 Task: Create Records for custom object volunteer.
Action: Mouse moved to (19, 54)
Screenshot: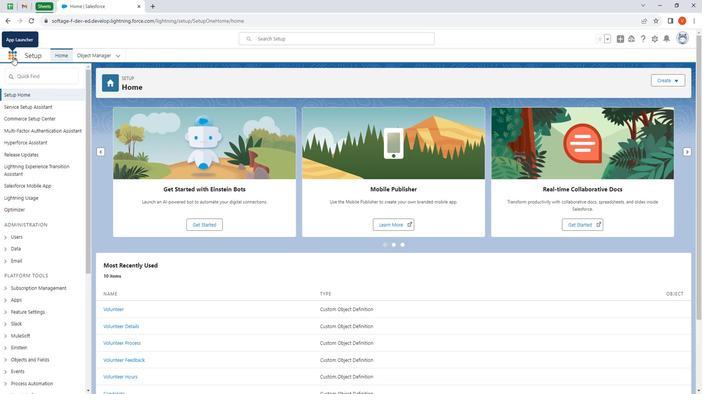 
Action: Mouse pressed left at (19, 54)
Screenshot: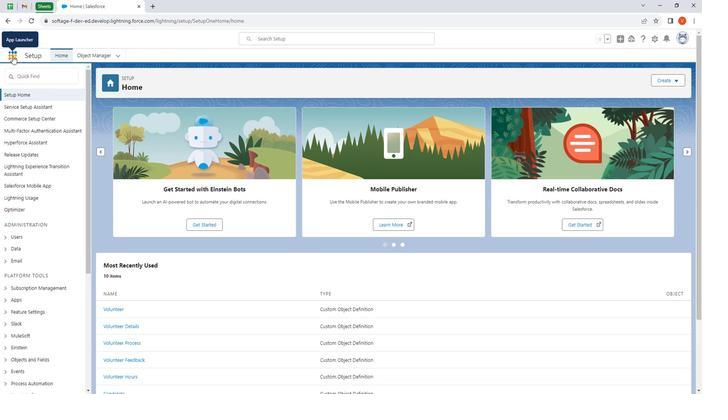 
Action: Mouse moved to (26, 187)
Screenshot: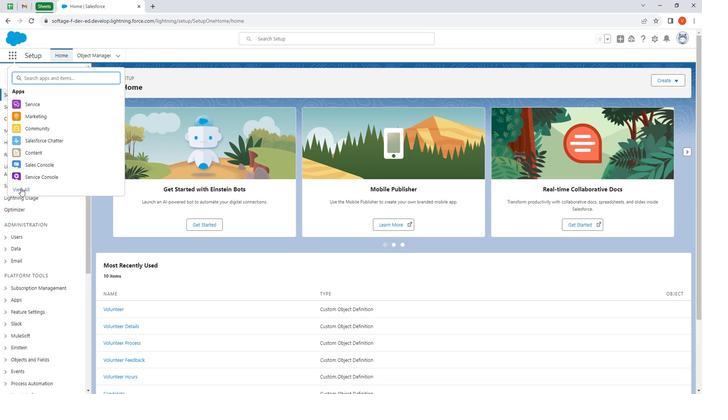 
Action: Mouse pressed left at (26, 187)
Screenshot: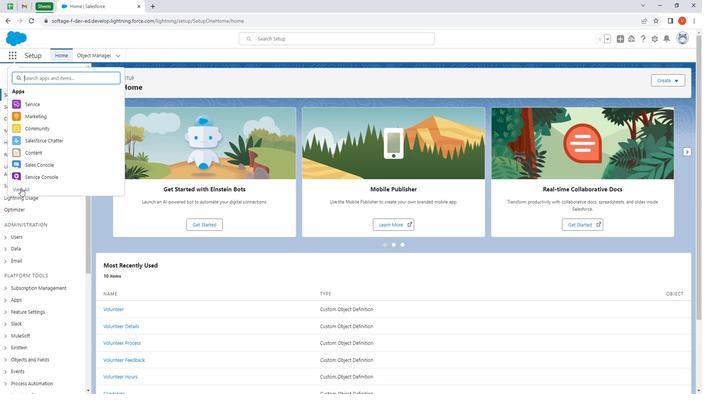 
Action: Mouse moved to (258, 295)
Screenshot: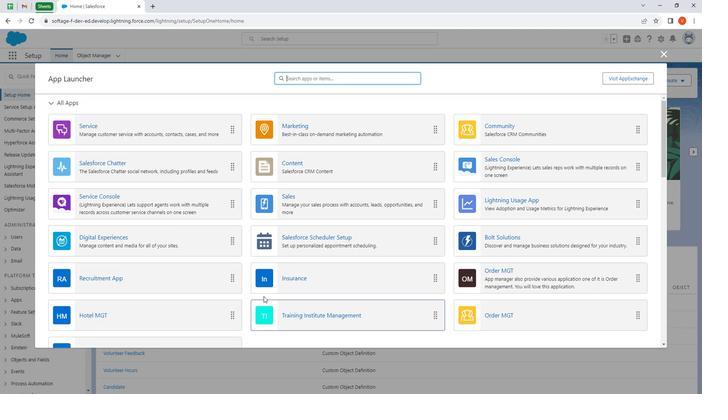 
Action: Mouse scrolled (258, 295) with delta (0, 0)
Screenshot: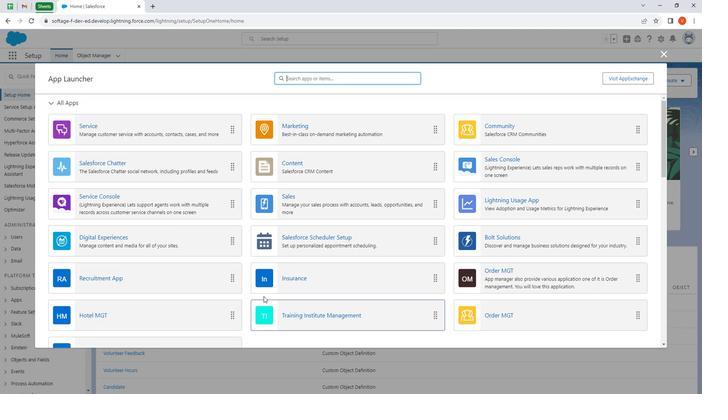 
Action: Mouse moved to (251, 292)
Screenshot: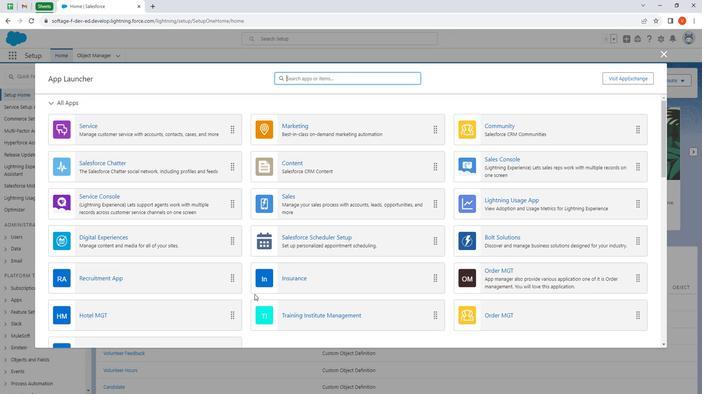 
Action: Mouse scrolled (251, 292) with delta (0, 0)
Screenshot: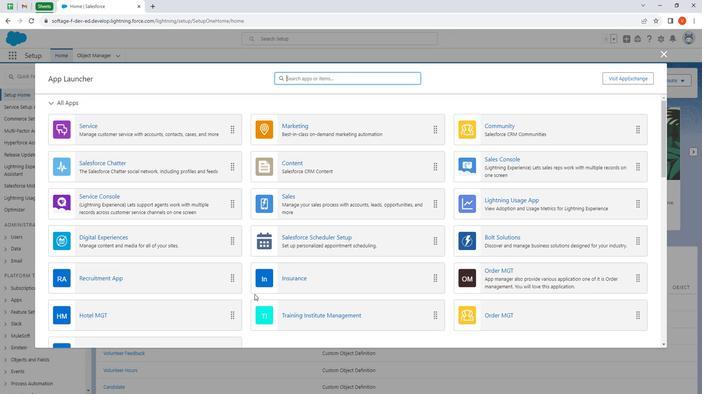 
Action: Mouse moved to (245, 290)
Screenshot: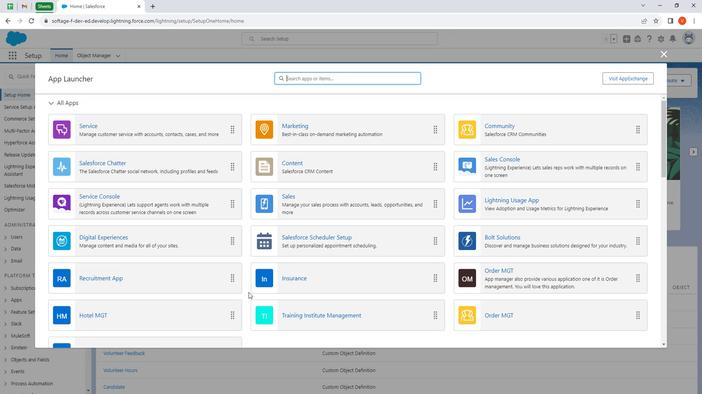 
Action: Mouse scrolled (245, 290) with delta (0, 0)
Screenshot: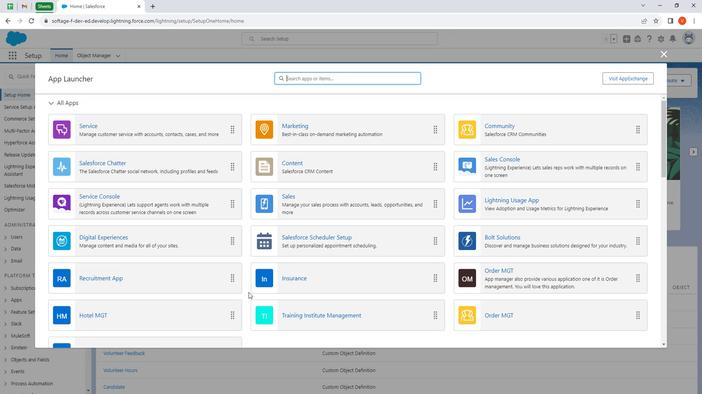 
Action: Mouse moved to (228, 288)
Screenshot: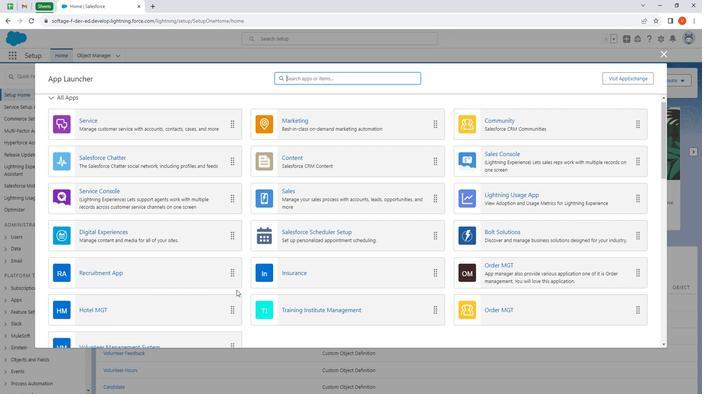 
Action: Mouse scrolled (228, 287) with delta (0, 0)
Screenshot: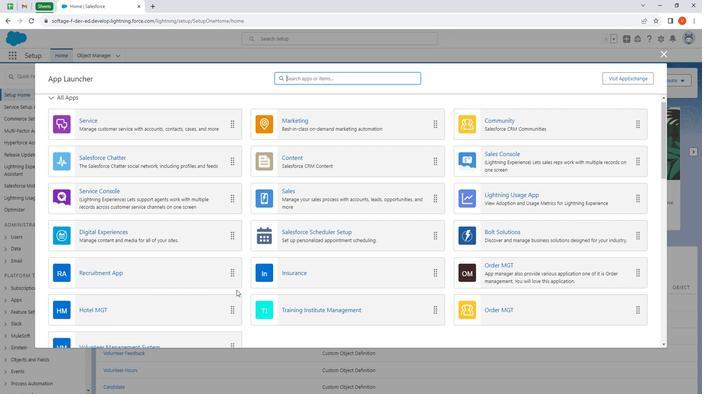 
Action: Mouse moved to (118, 199)
Screenshot: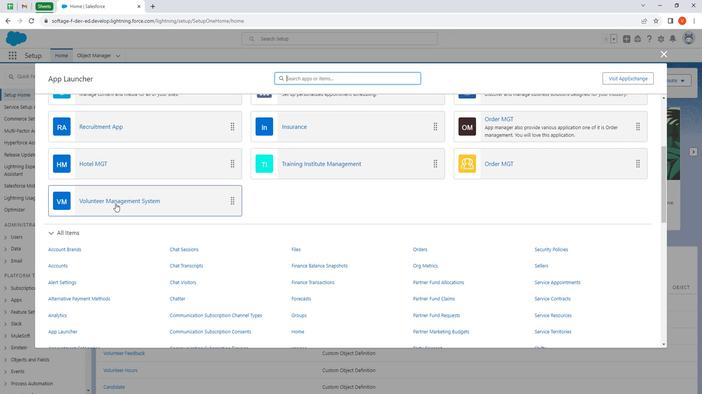 
Action: Mouse pressed left at (118, 199)
Screenshot: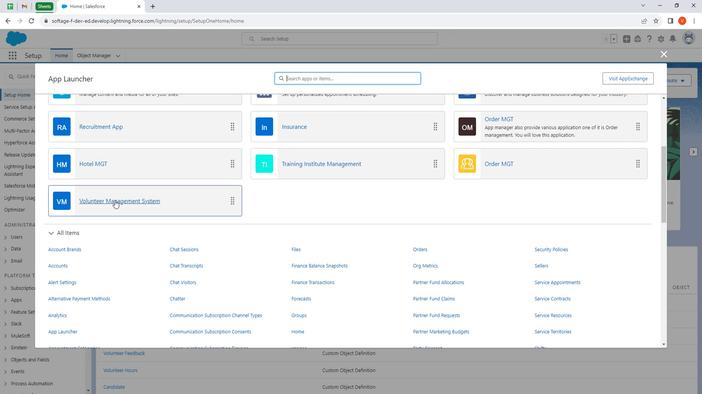 
Action: Mouse moved to (182, 54)
Screenshot: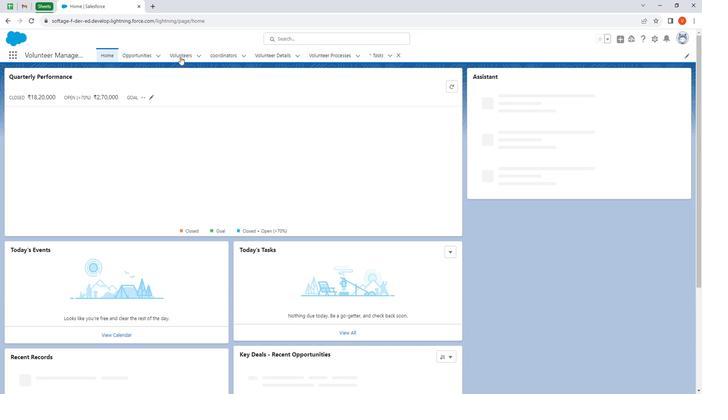 
Action: Mouse pressed left at (182, 54)
Screenshot: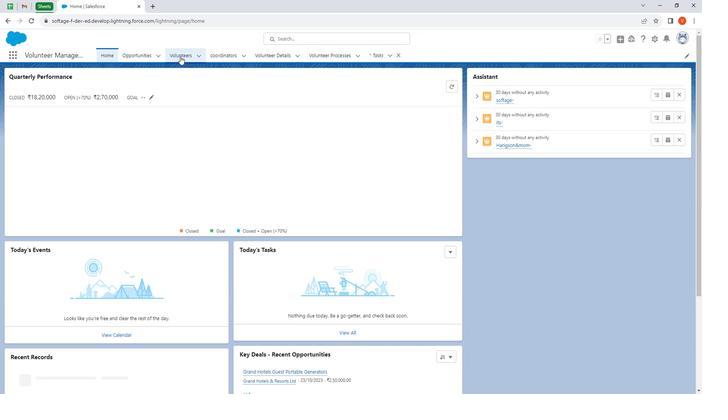 
Action: Mouse moved to (603, 78)
Screenshot: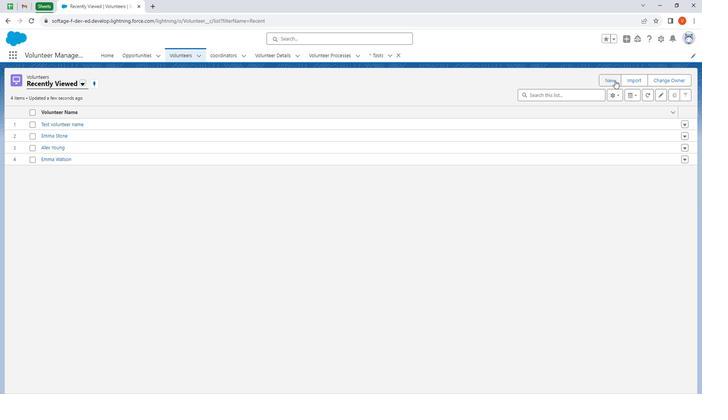 
Action: Mouse pressed left at (603, 78)
Screenshot: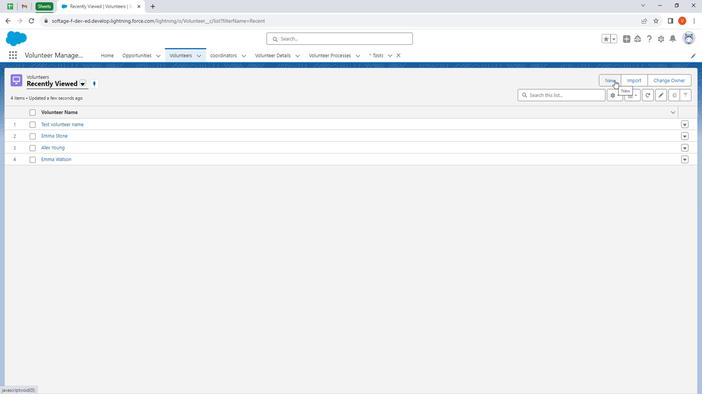 
Action: Mouse moved to (235, 117)
Screenshot: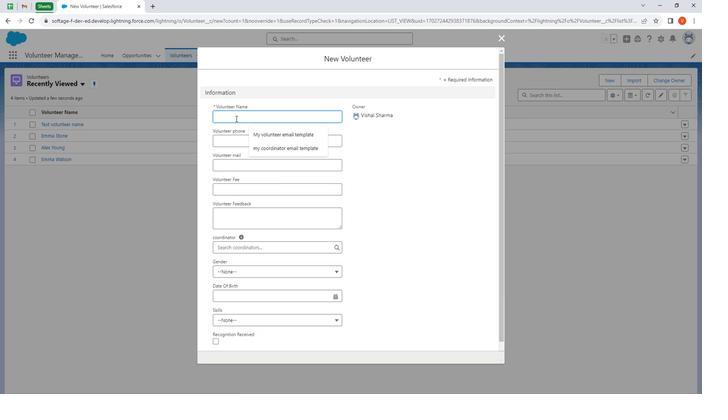 
Action: Mouse pressed left at (235, 117)
Screenshot: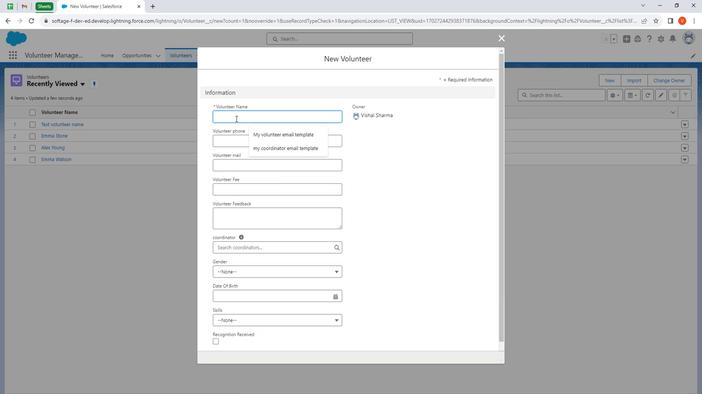 
Action: Mouse moved to (235, 116)
Screenshot: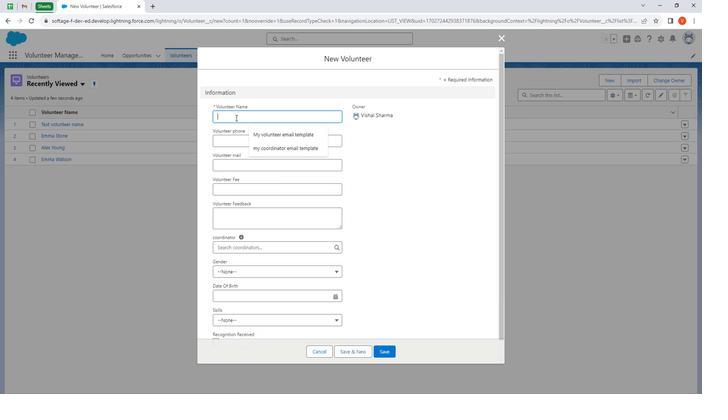 
Action: Key pressed <Key.shift><Key.shift><Key.shift><Key.shift><Key.shift><Key.shift><Key.shift><Key.shift><Key.shift><Key.shift><Key.shift>Liam<Key.space><Key.shift>Johnson
Screenshot: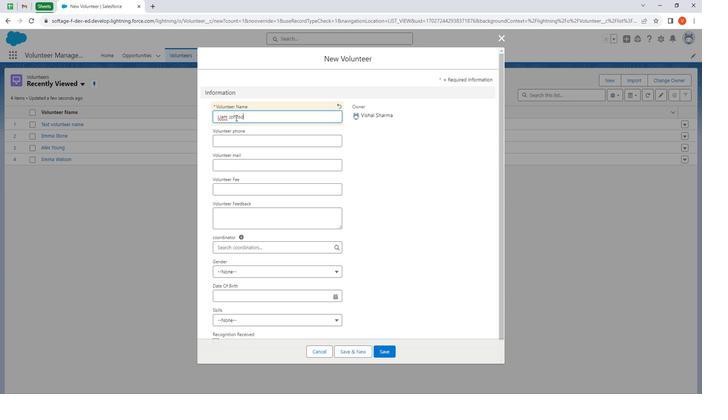 
Action: Mouse moved to (244, 140)
Screenshot: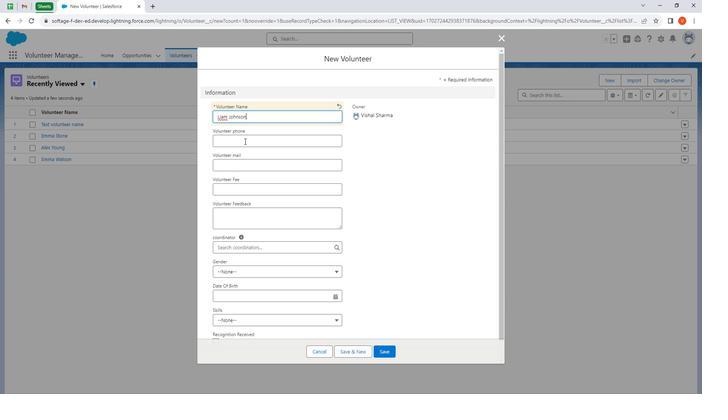 
Action: Mouse pressed left at (244, 140)
Screenshot: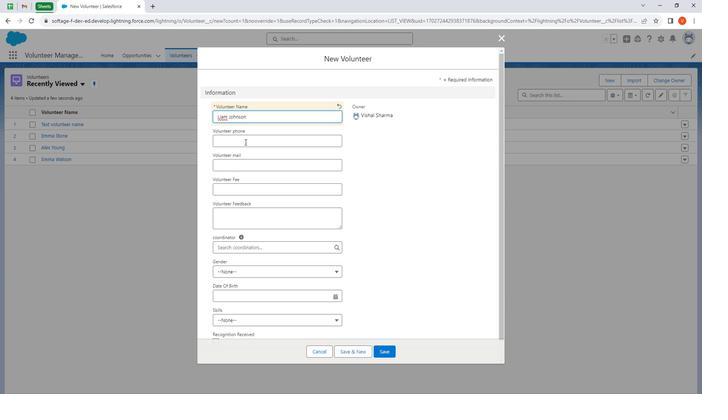 
Action: Mouse moved to (244, 140)
Screenshot: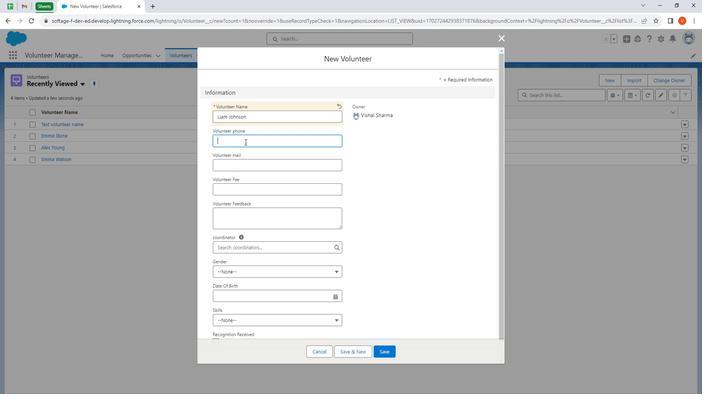 
Action: Key pressed 895478548
Screenshot: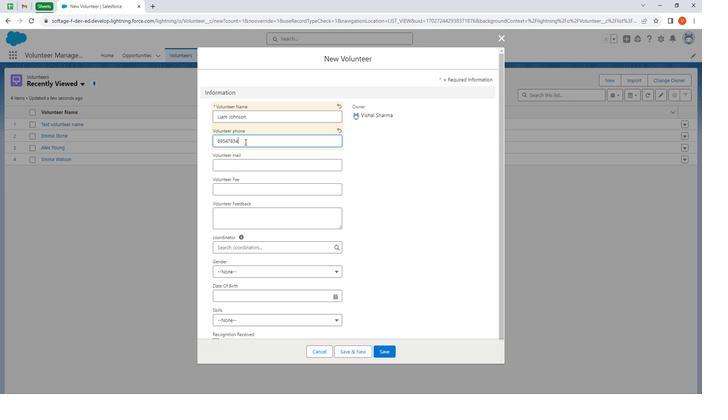 
Action: Mouse moved to (248, 164)
Screenshot: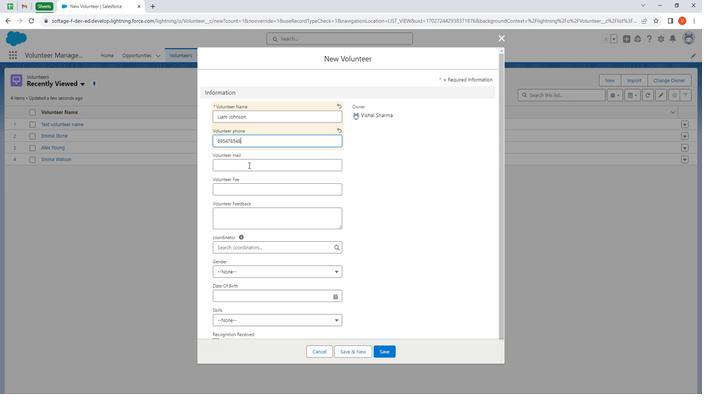 
Action: Mouse pressed left at (248, 164)
Screenshot: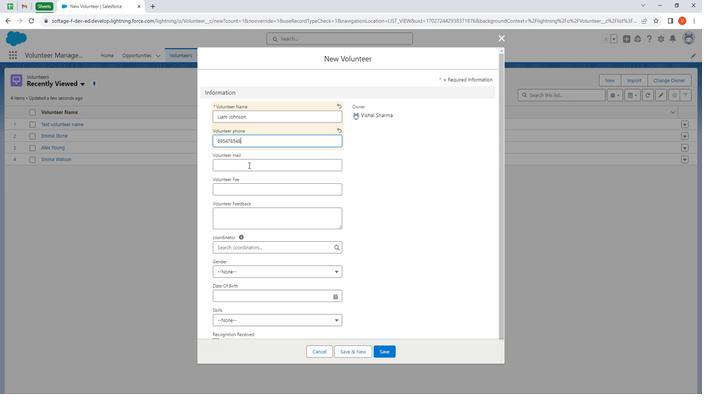 
Action: Key pressed <Key.shift><Key.shift><Key.shift><Key.shift><Key.shift><Key.shift><Key.shift><Key.shift><Key.shift><Key.shift><Key.shift>Liam<Key.shift>@<Key.shift><Key.shift>Johnson.com
Screenshot: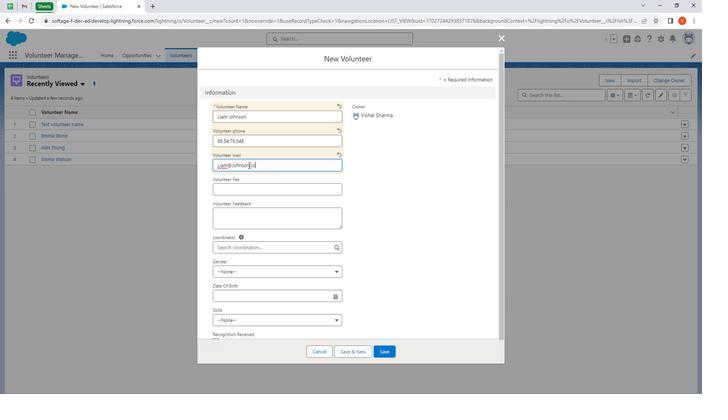 
Action: Mouse moved to (260, 189)
Screenshot: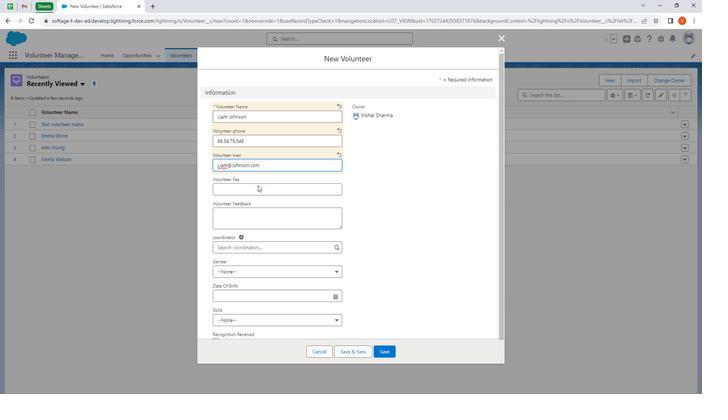 
Action: Mouse pressed left at (260, 189)
Screenshot: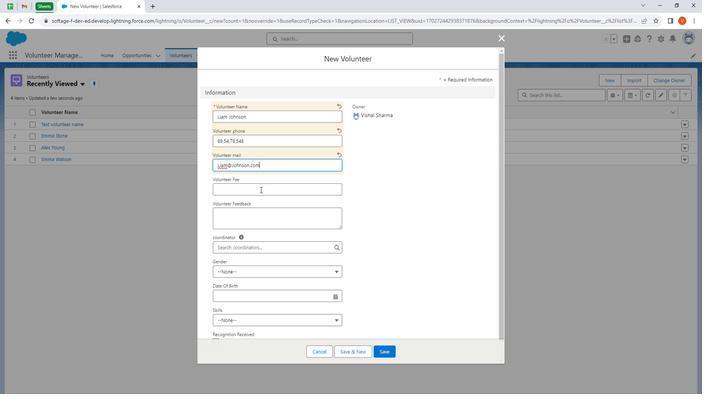 
Action: Key pressed 2530
Screenshot: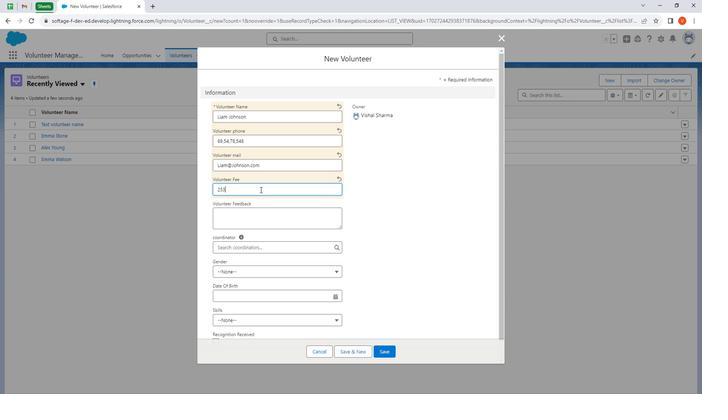 
Action: Mouse moved to (270, 218)
Screenshot: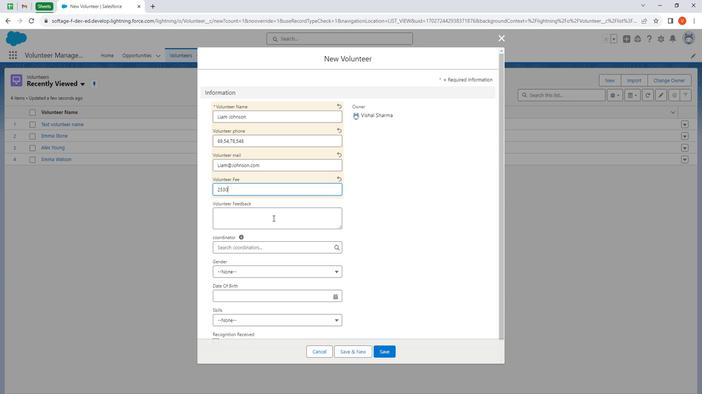 
Action: Mouse pressed left at (270, 218)
Screenshot: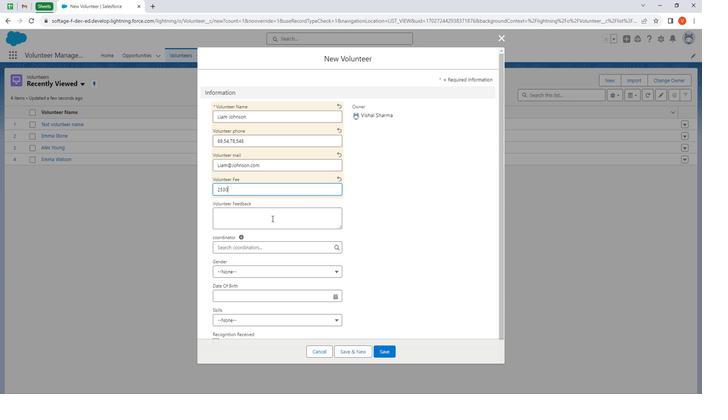 
Action: Key pressed <Key.shift><Key.shift><Key.shift><Key.shift><Key.shift><Key.shift><Key.shift><Key.shift><Key.shift><Key.shift><Key.shift><Key.shift><Key.shift><Key.shift><Key.shift><Key.shift><Key.shift><Key.shift><Key.shift><Key.shift><Key.shift><Key.shift><Key.shift><Key.shift><Key.shift><Key.shift><Key.shift><Key.shift><Key.shift><Key.shift><Key.shift><Key.shift><Key.shift><Key.shift><Key.shift><Key.shift><Key.shift><Key.shift><Key.shift><Key.shift><Key.shift><Key.shift><Key.shift><Key.shift><Key.shift><Key.shift><Key.shift><Key.shift><Key.shift><Key.shift><Key.shift><Key.shift><Key.shift><Key.shift><Key.shift><Key.shift><Key.shift><Key.shift><Key.shift><Key.shift><Key.shift><Key.shift><Key.shift><Key.shift><Key.shift><Key.shift><Key.shift><Key.shift><Key.shift><Key.shift><Key.shift><Key.shift><Key.shift><Key.shift><Key.shift><Key.shift><Key.shift><Key.shift><Key.shift><Key.shift>Liam<Key.space>commitment<Key.space>to<Key.space>excellence<Key.space>and<Key.space>productivi<Key.backspace>e<Key.space>approach<Key.space>significantly<Key.space>contri<Key.backspace>ibute<Key.space>to<Key.space>success.
Screenshot: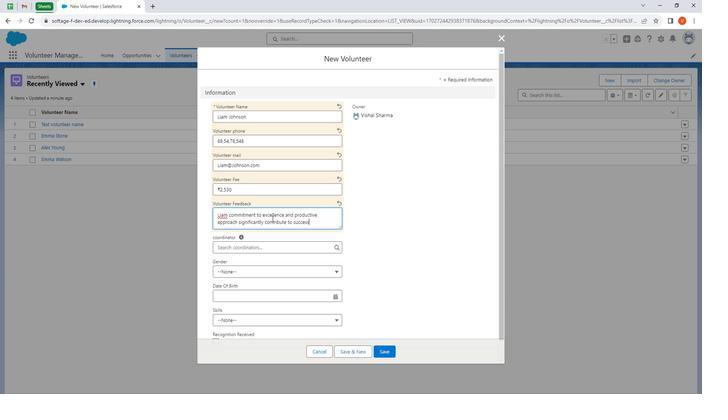 
Action: Mouse moved to (261, 249)
Screenshot: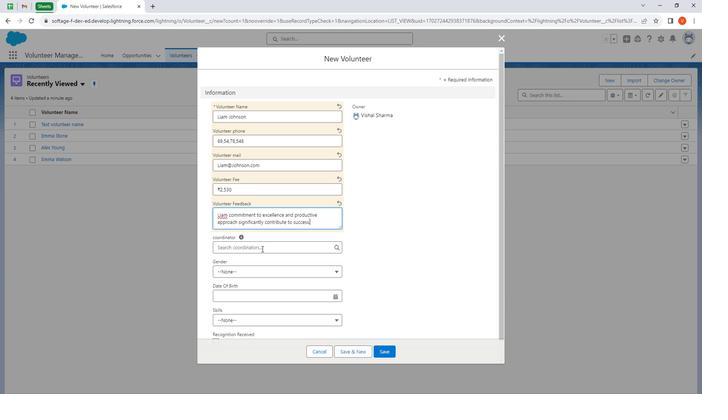 
Action: Mouse pressed left at (261, 249)
Screenshot: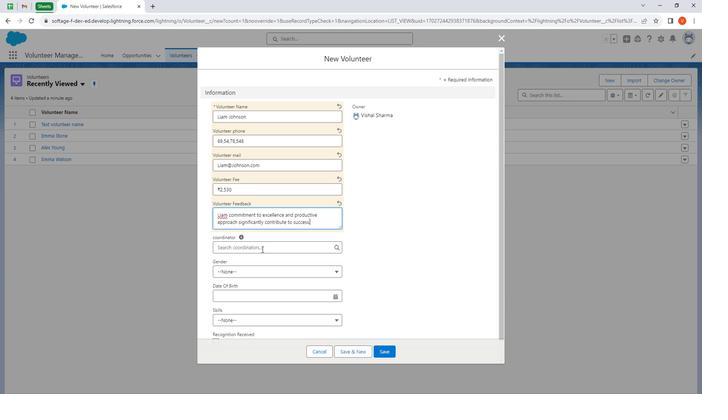 
Action: Mouse moved to (260, 324)
Screenshot: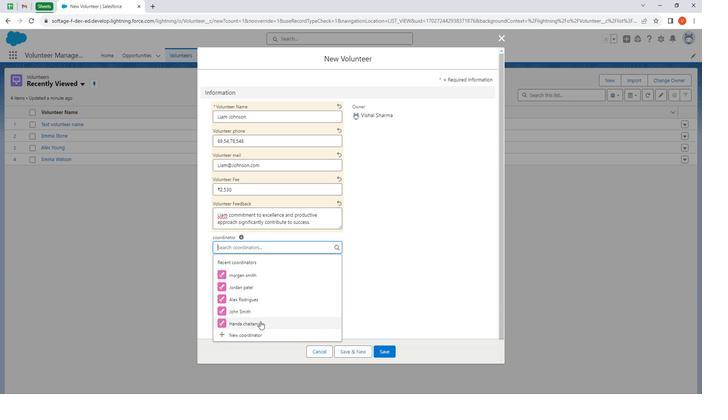 
Action: Mouse pressed left at (260, 324)
Screenshot: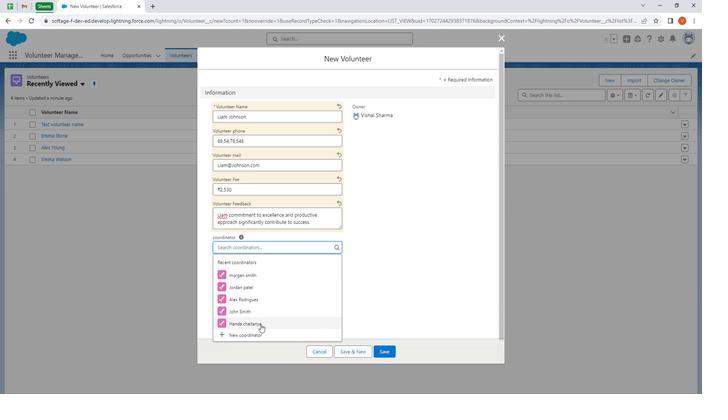 
Action: Mouse moved to (291, 256)
Screenshot: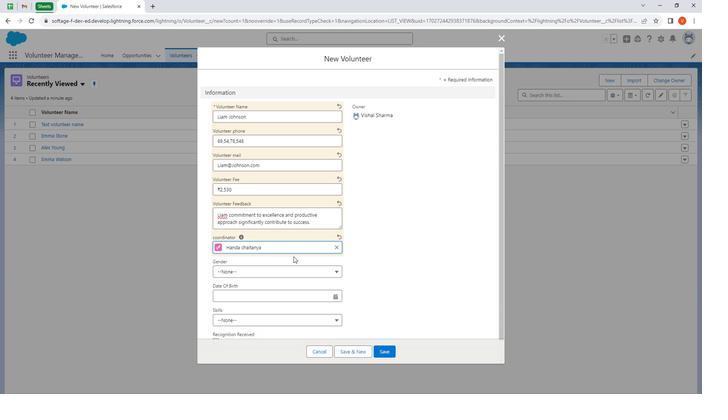 
Action: Mouse scrolled (291, 255) with delta (0, 0)
Screenshot: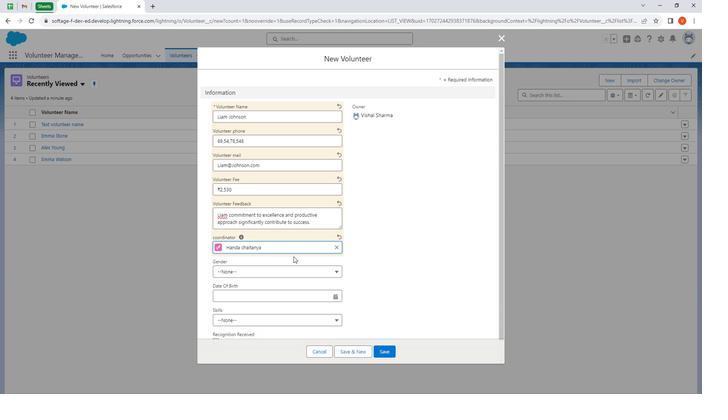 
Action: Mouse moved to (291, 259)
Screenshot: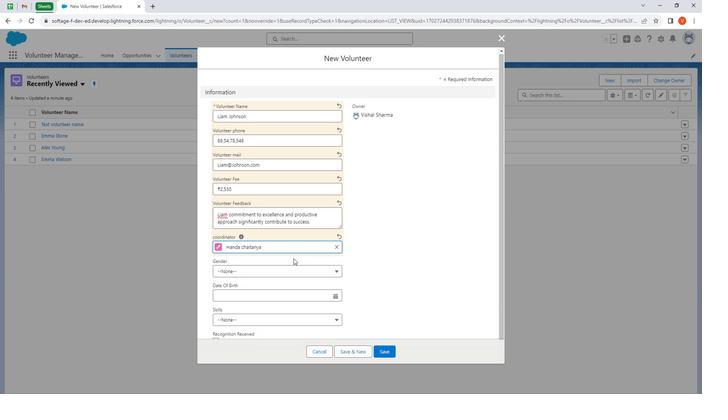
Action: Mouse scrolled (291, 258) with delta (0, 0)
Screenshot: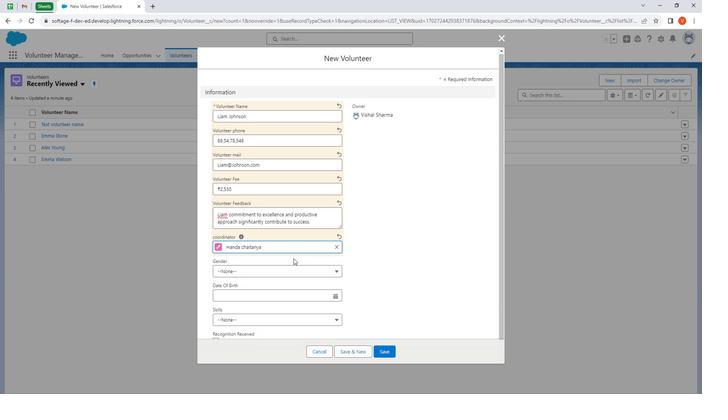 
Action: Mouse scrolled (291, 258) with delta (0, 0)
Screenshot: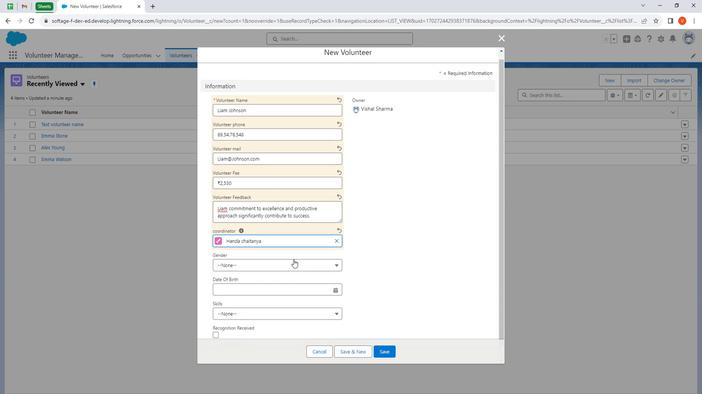
Action: Mouse moved to (263, 258)
Screenshot: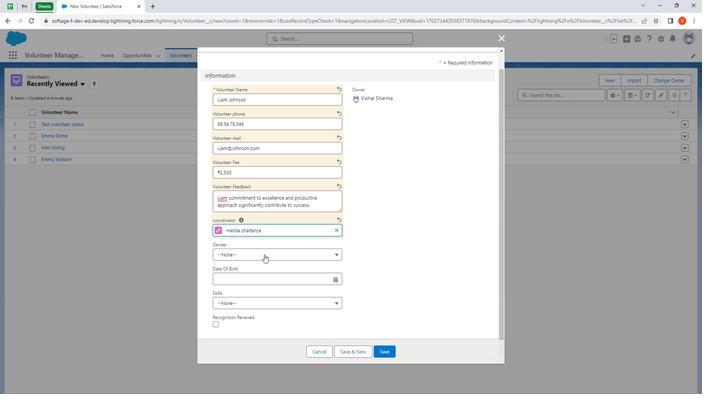 
Action: Mouse pressed left at (263, 258)
Screenshot: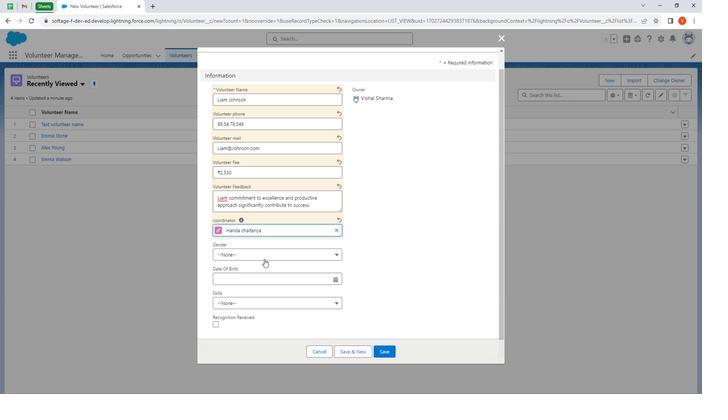 
Action: Mouse moved to (258, 283)
Screenshot: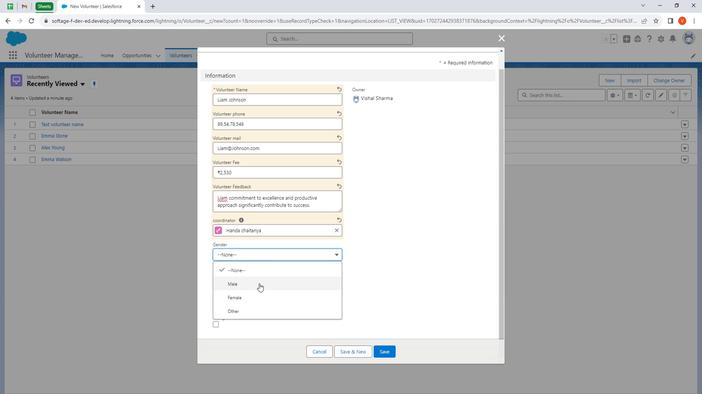 
Action: Mouse pressed left at (258, 283)
Screenshot: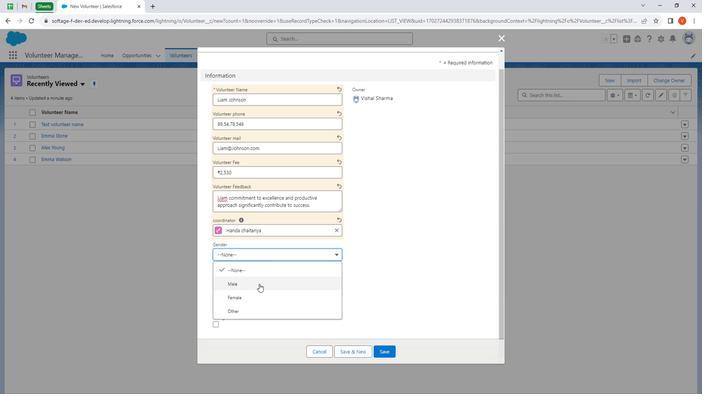 
Action: Mouse moved to (254, 274)
Screenshot: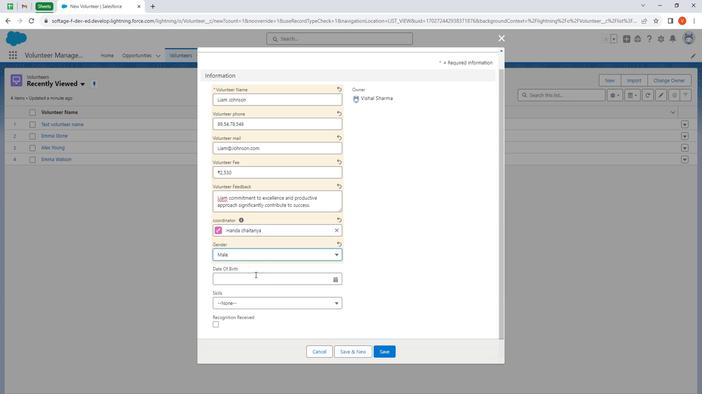
Action: Mouse pressed left at (254, 274)
Screenshot: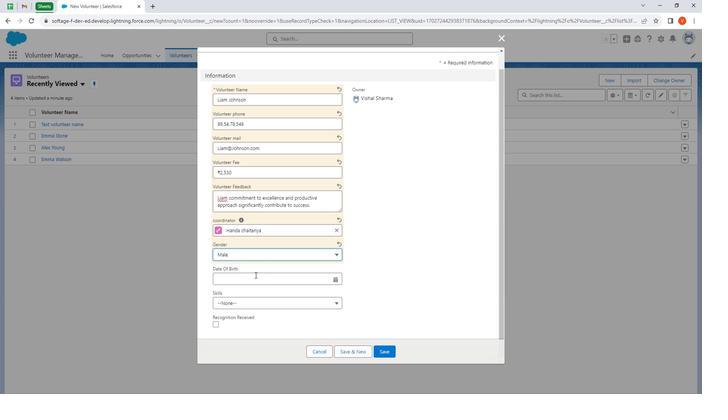 
Action: Mouse moved to (313, 241)
Screenshot: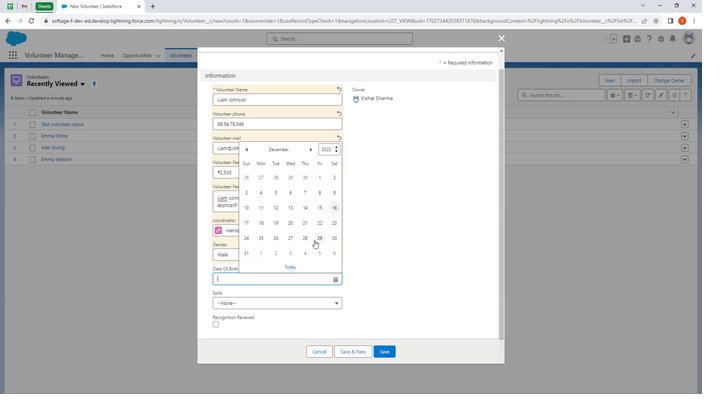 
Action: Mouse pressed left at (313, 241)
Screenshot: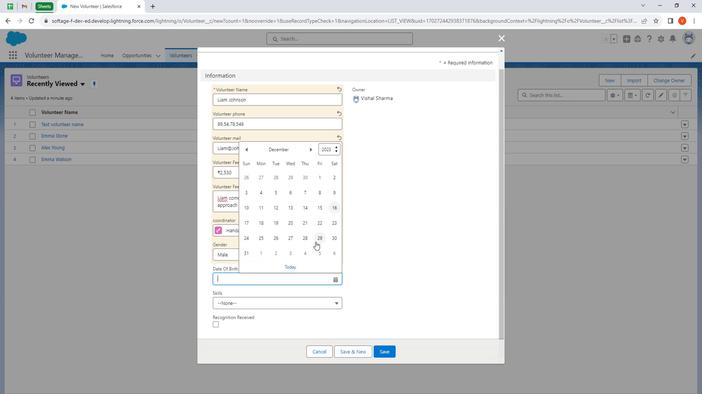 
Action: Mouse moved to (262, 298)
Screenshot: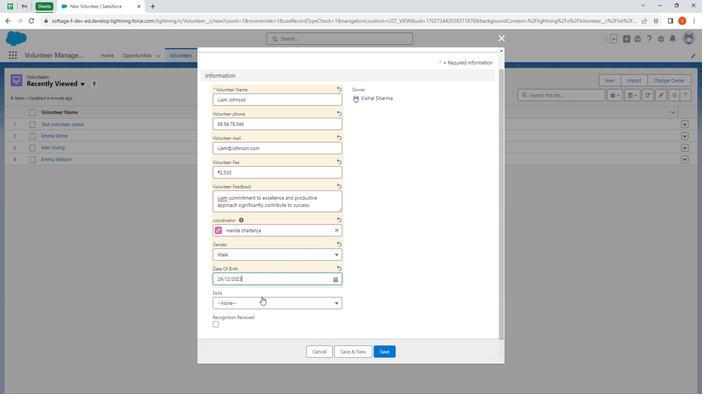 
Action: Mouse pressed left at (262, 298)
Screenshot: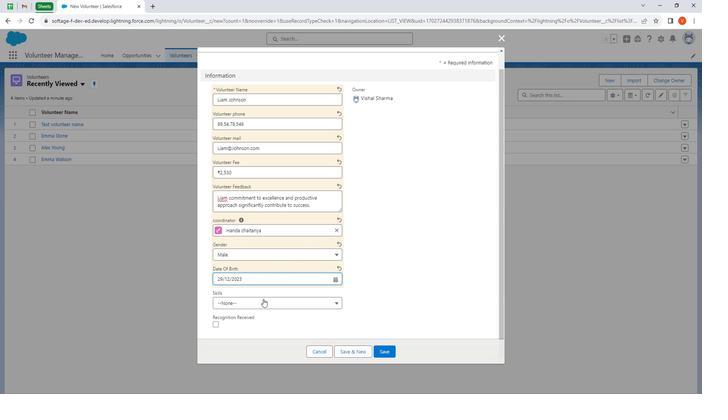 
Action: Mouse moved to (254, 365)
Screenshot: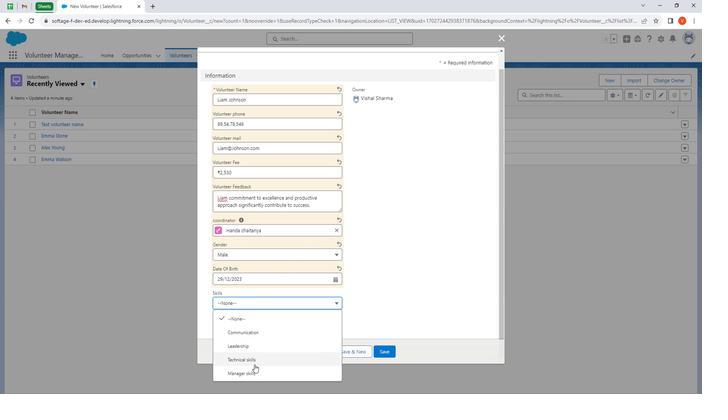 
Action: Mouse pressed left at (254, 365)
Screenshot: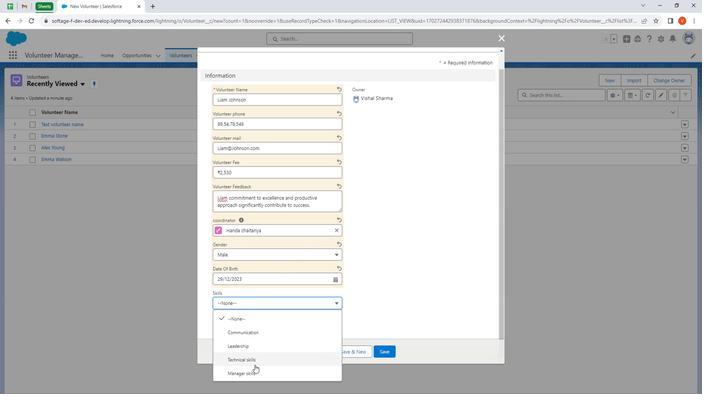 
Action: Mouse moved to (216, 320)
Screenshot: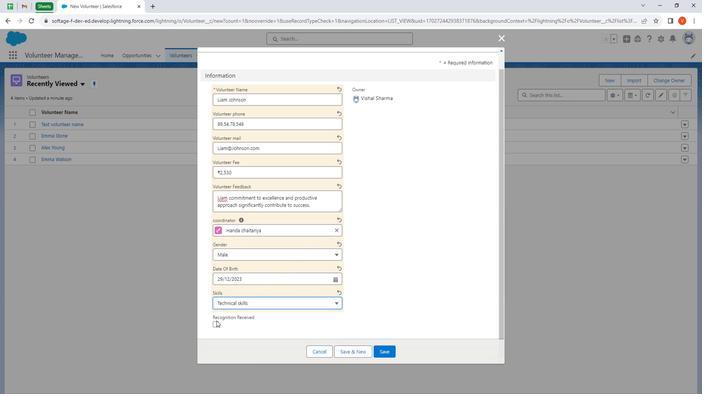 
Action: Mouse pressed left at (216, 320)
Screenshot: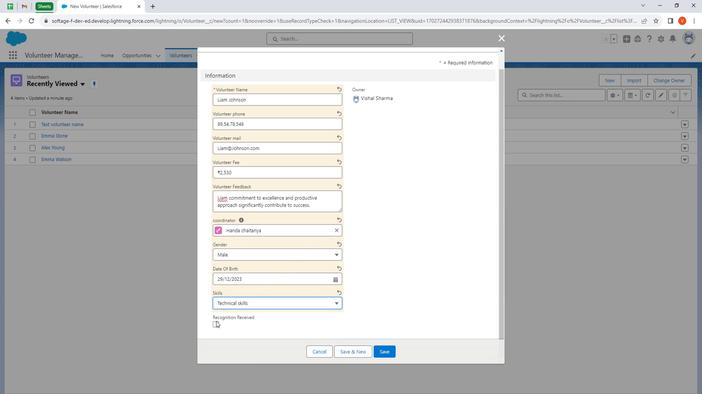 
Action: Mouse moved to (382, 316)
Screenshot: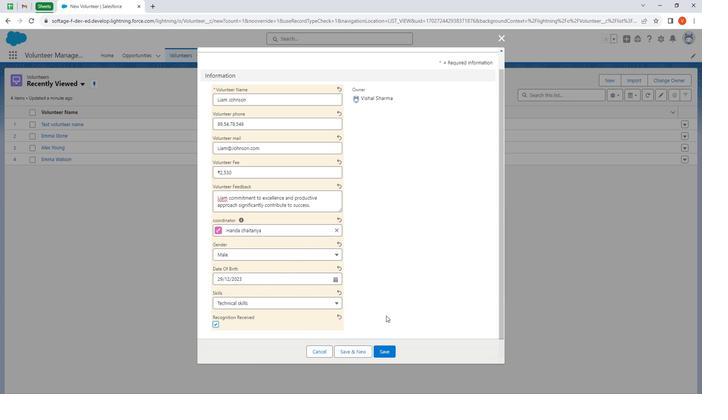 
Action: Mouse scrolled (382, 315) with delta (0, 0)
Screenshot: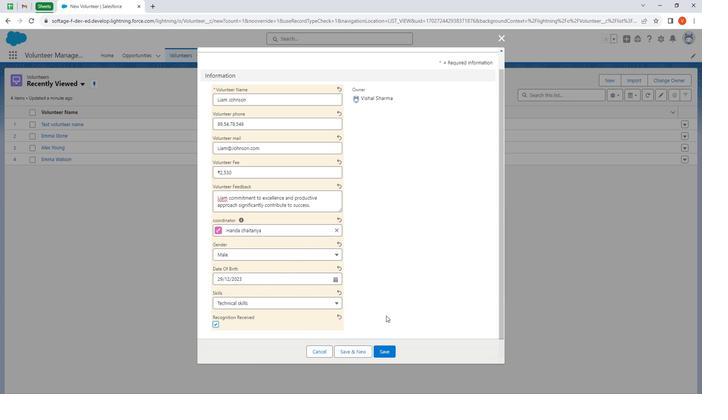 
Action: Mouse moved to (383, 318)
Screenshot: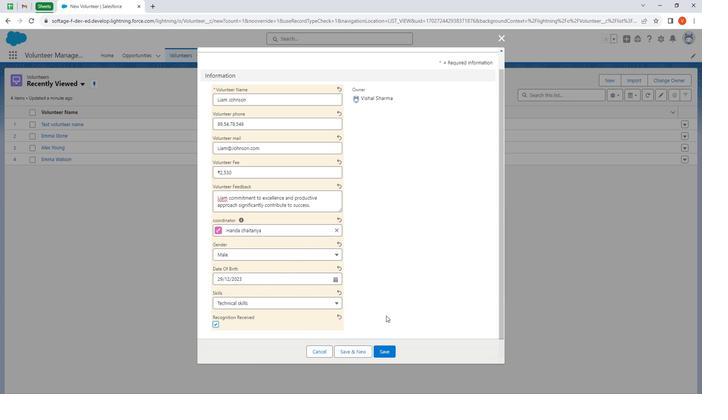 
Action: Mouse scrolled (383, 317) with delta (0, 0)
Screenshot: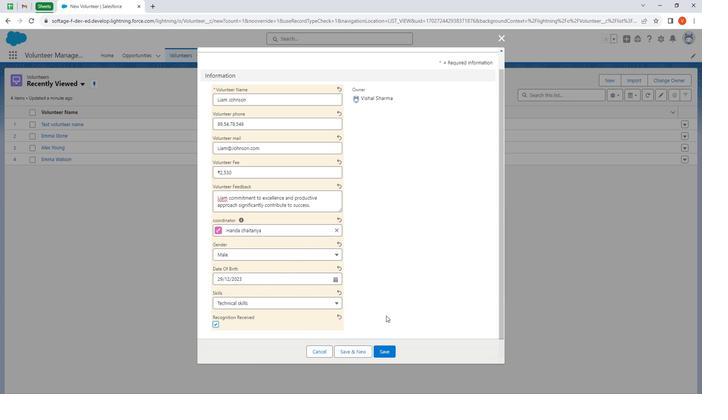 
Action: Mouse moved to (384, 319)
Screenshot: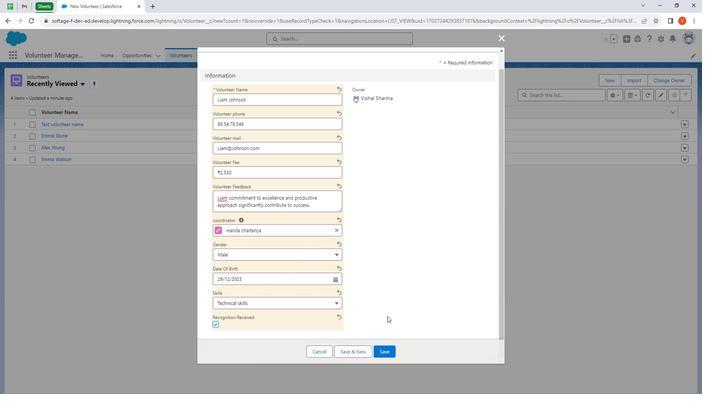 
Action: Mouse scrolled (384, 319) with delta (0, 0)
Screenshot: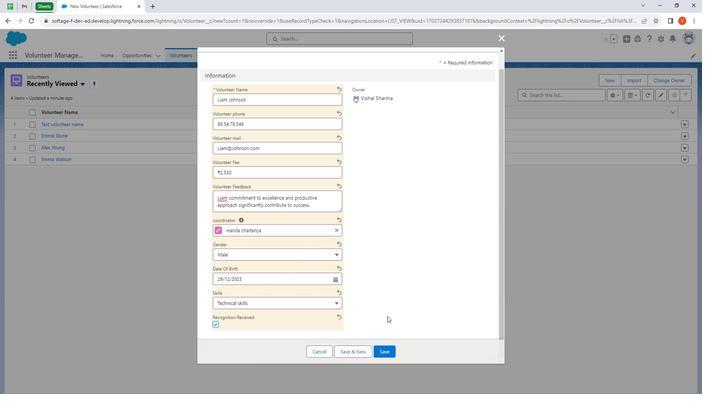
Action: Mouse moved to (385, 323)
Screenshot: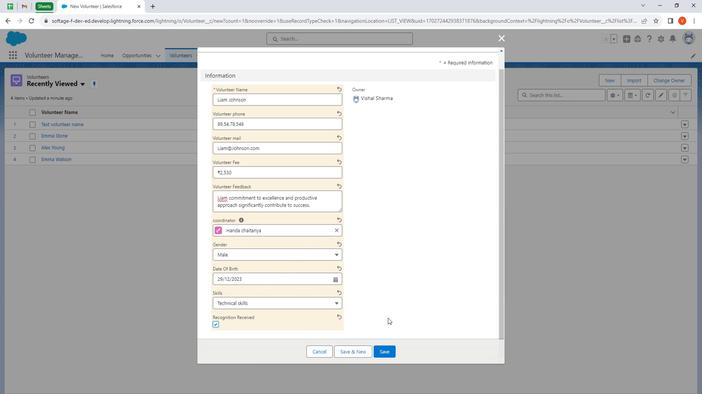 
Action: Mouse scrolled (385, 322) with delta (0, 0)
Screenshot: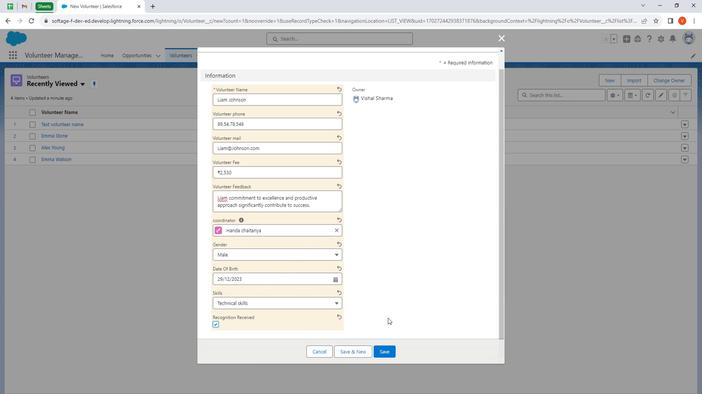 
Action: Mouse moved to (382, 351)
Screenshot: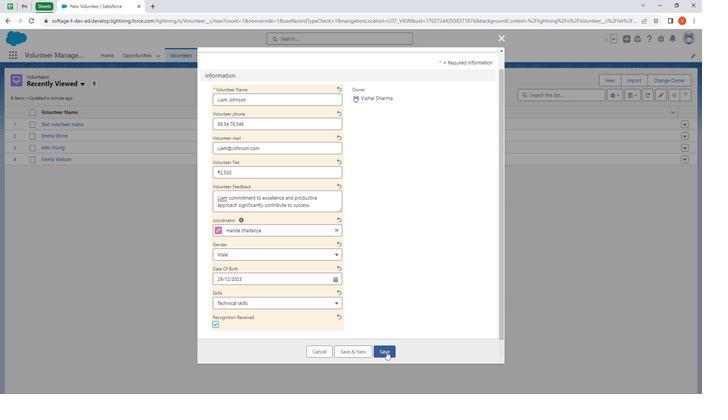 
Action: Mouse pressed left at (382, 351)
Screenshot: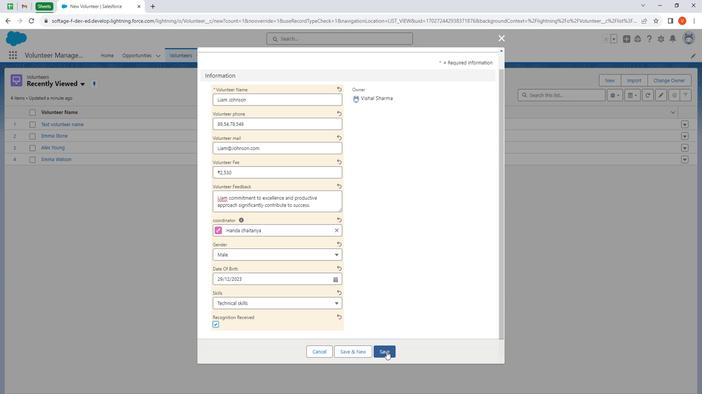 
Action: Mouse moved to (189, 112)
Screenshot: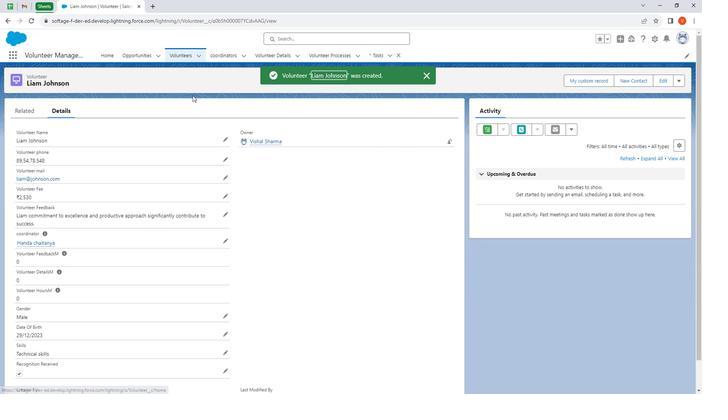 
Action: Mouse scrolled (189, 112) with delta (0, 0)
Screenshot: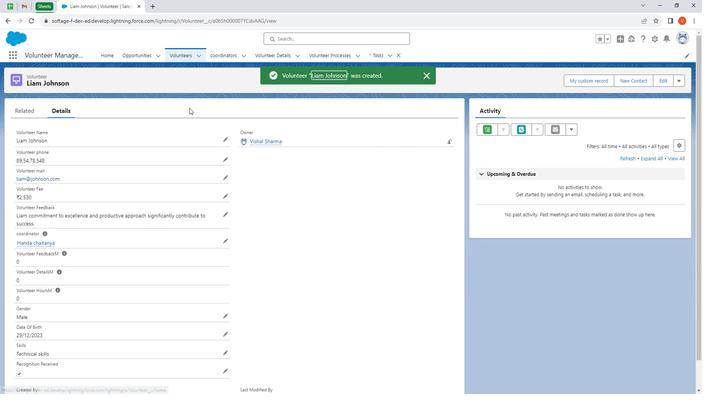 
Action: Mouse moved to (187, 118)
Screenshot: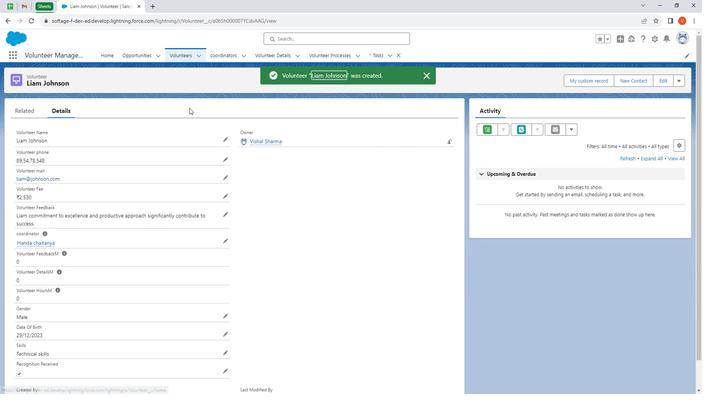 
Action: Mouse scrolled (187, 117) with delta (0, 0)
Screenshot: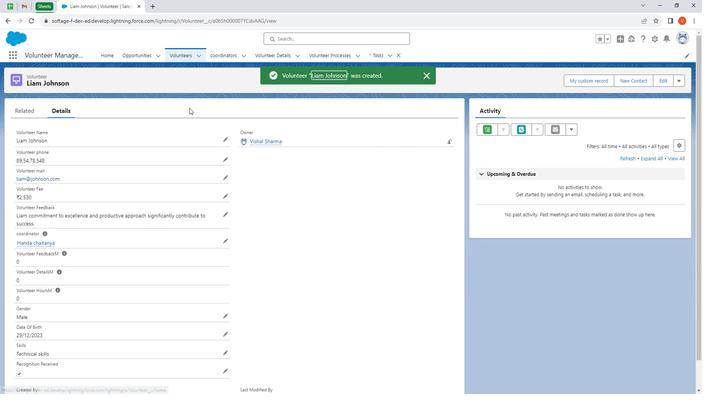 
Action: Mouse moved to (185, 121)
Screenshot: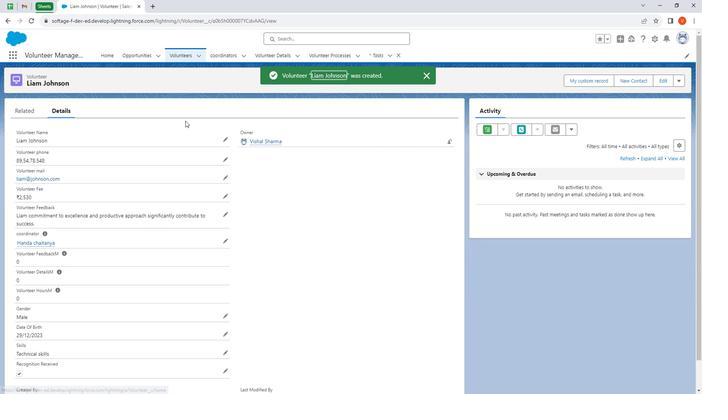 
Action: Mouse scrolled (185, 121) with delta (0, 0)
Screenshot: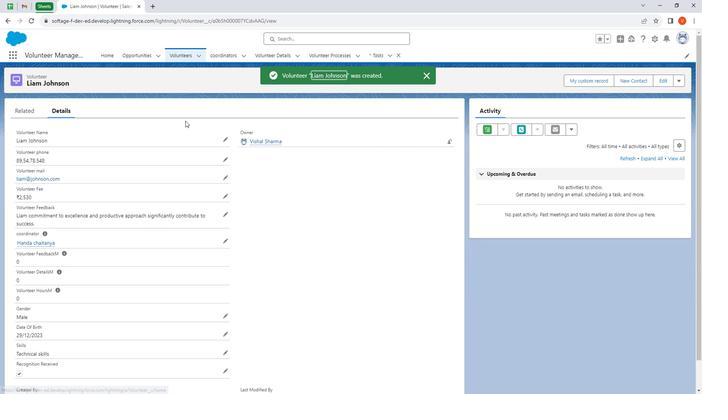 
Action: Mouse moved to (184, 123)
Screenshot: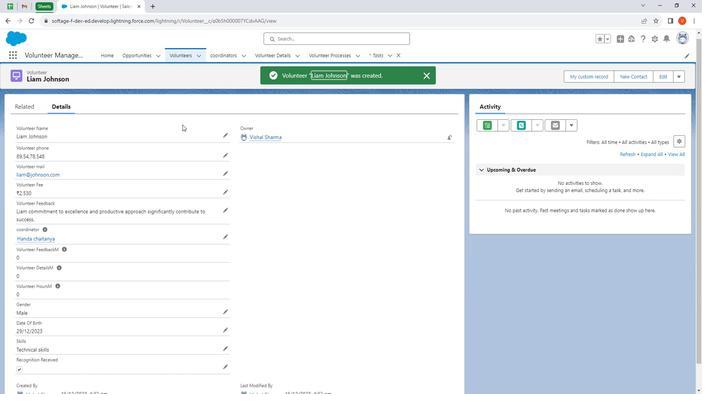 
Action: Mouse scrolled (184, 122) with delta (0, 0)
Screenshot: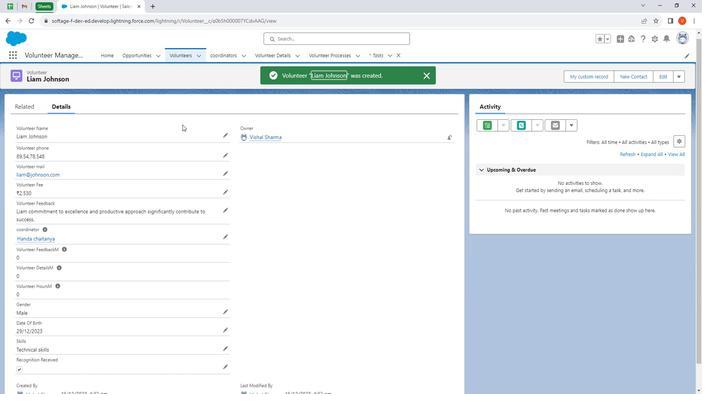 
Action: Mouse moved to (183, 124)
Screenshot: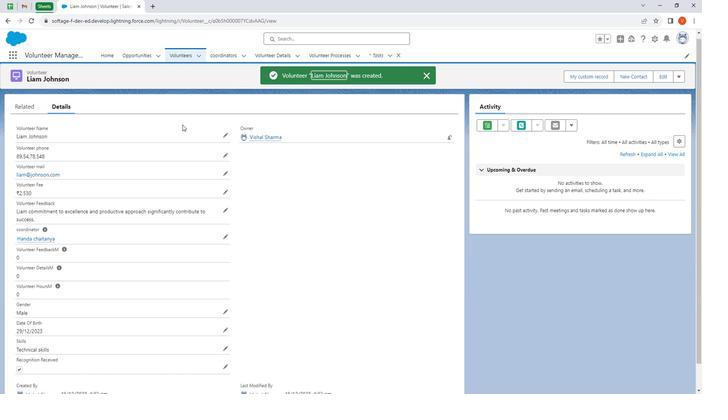 
Action: Mouse scrolled (183, 123) with delta (0, 0)
Screenshot: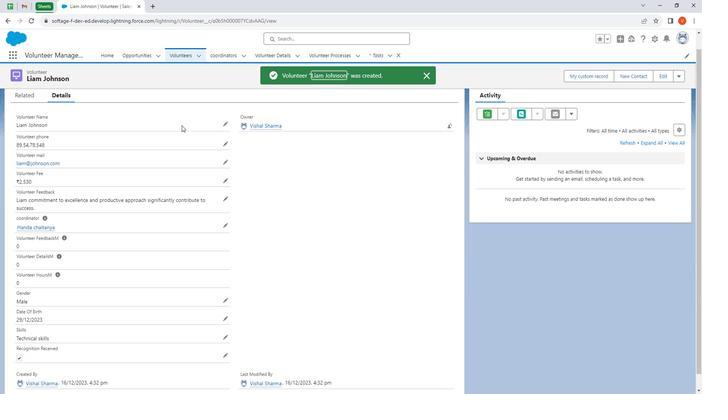 
Action: Mouse moved to (188, 54)
Screenshot: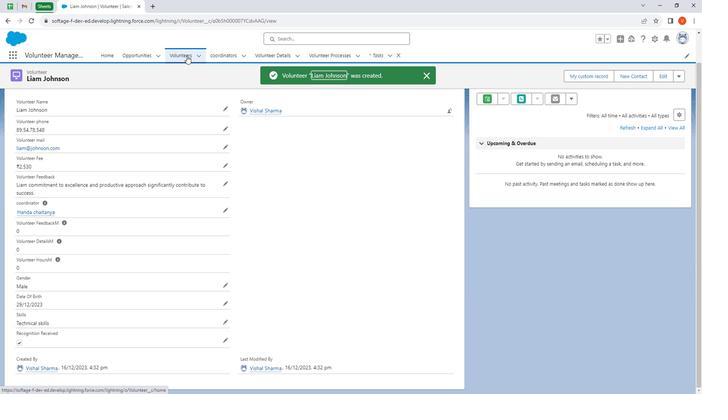 
Action: Mouse pressed left at (188, 54)
Screenshot: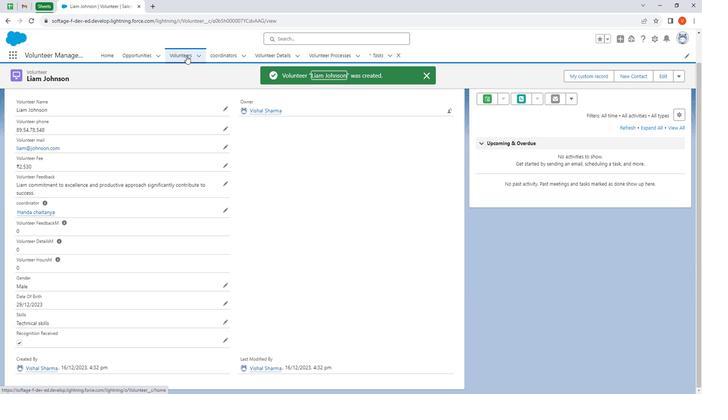 
Action: Mouse moved to (592, 80)
Screenshot: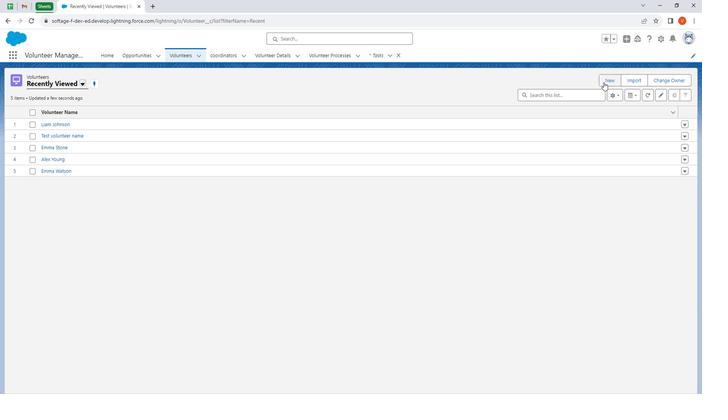 
Action: Mouse pressed left at (592, 80)
Screenshot: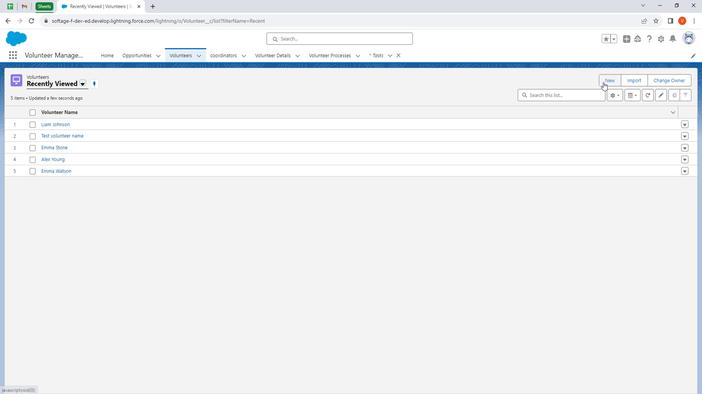 
Action: Mouse moved to (247, 119)
Screenshot: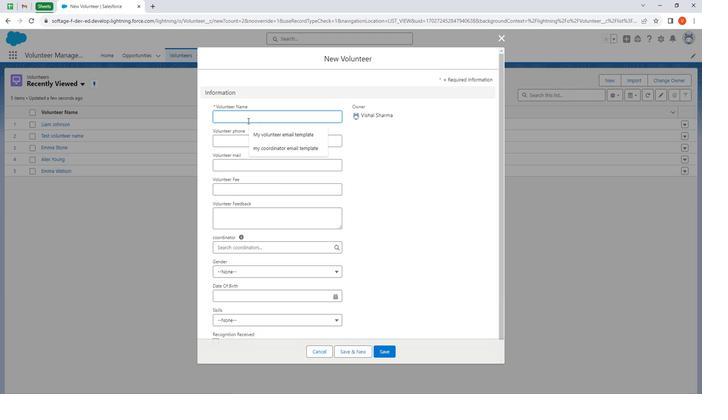 
Action: Mouse pressed left at (247, 119)
Screenshot: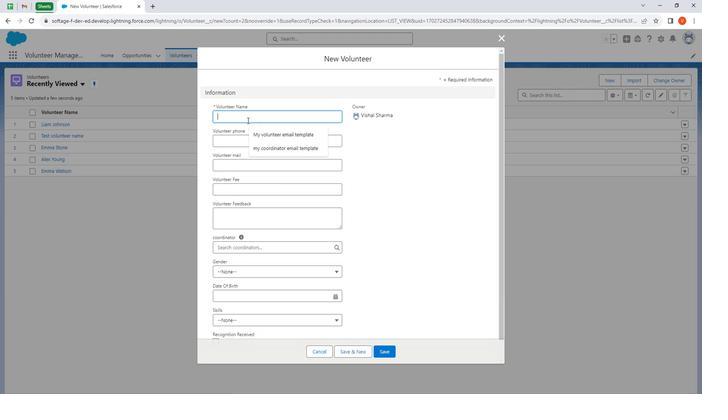 
Action: Key pressed <Key.shift><Key.shift><Key.shift><Key.shift><Key.shift>Sophia<Key.space><Key.shift><Key.shift><Key.shift><Key.shift><Key.shift>Nguyen
Screenshot: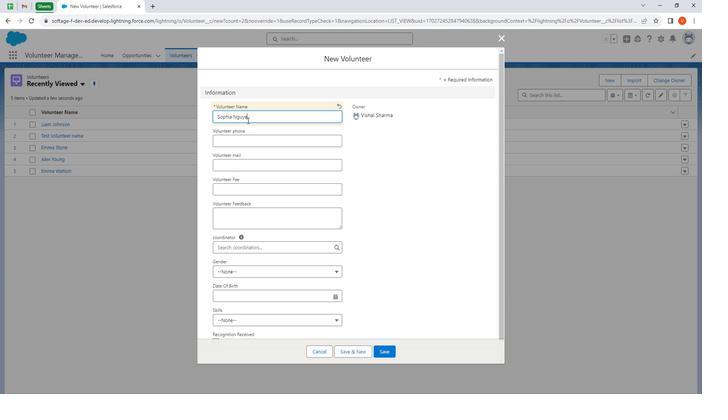 
Action: Mouse moved to (260, 144)
Screenshot: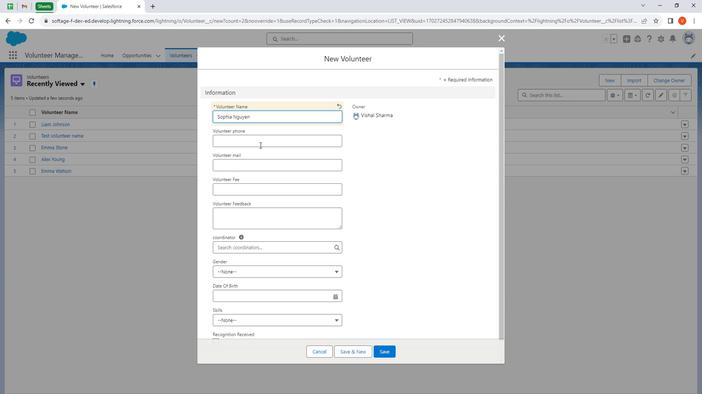 
Action: Mouse pressed left at (260, 144)
Screenshot: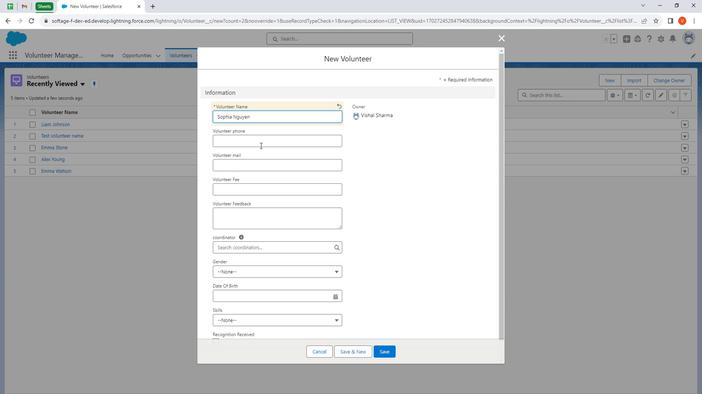 
Action: Key pressed 4578215654
Screenshot: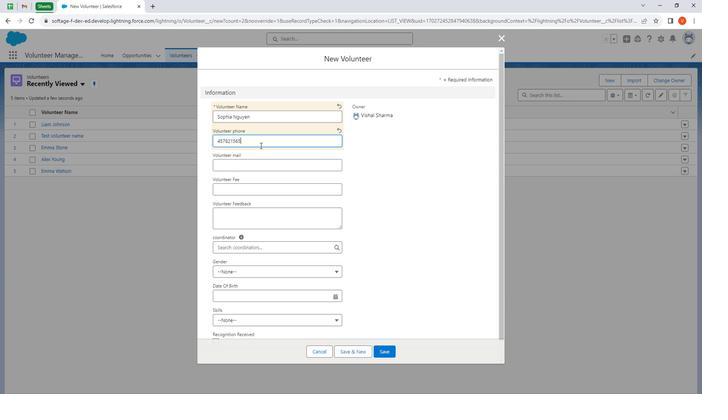 
Action: Mouse moved to (261, 166)
Screenshot: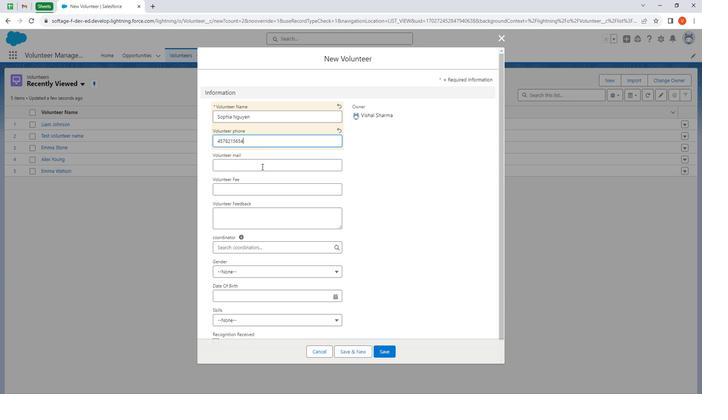 
Action: Mouse pressed left at (261, 166)
Screenshot: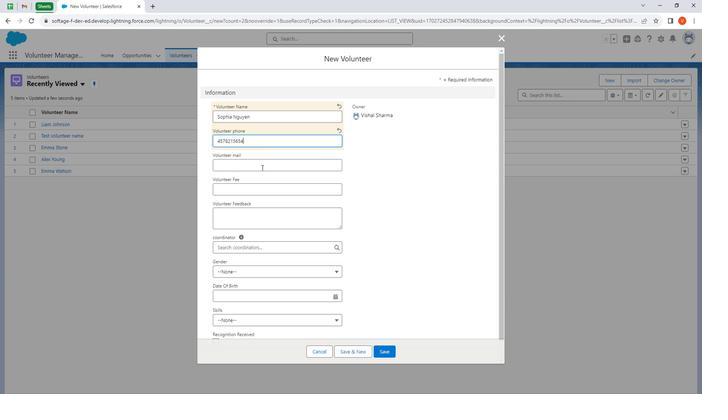 
Action: Key pressed <Key.shift><Key.shift><Key.shift><Key.shift>Sop<Key.shift>@hia.<Key.shift>Nguyen
Screenshot: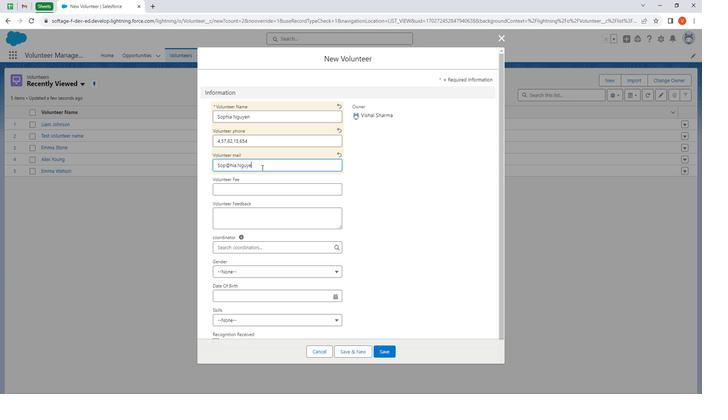 
Action: Mouse moved to (261, 192)
Screenshot: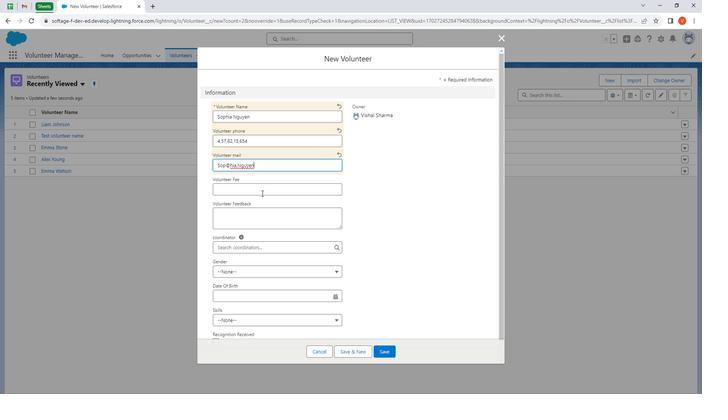 
Action: Mouse pressed left at (261, 192)
Screenshot: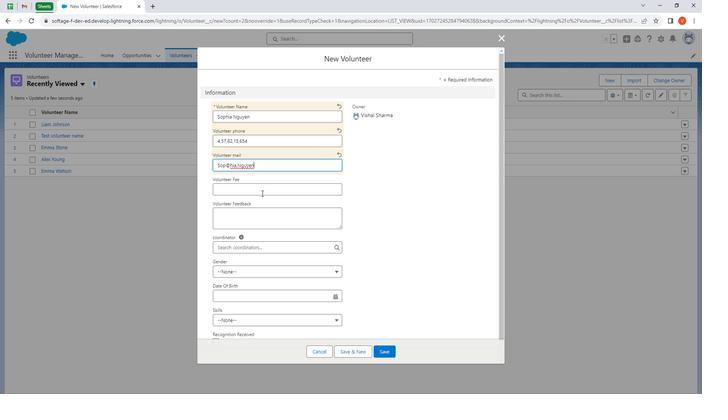 
Action: Mouse moved to (261, 192)
Screenshot: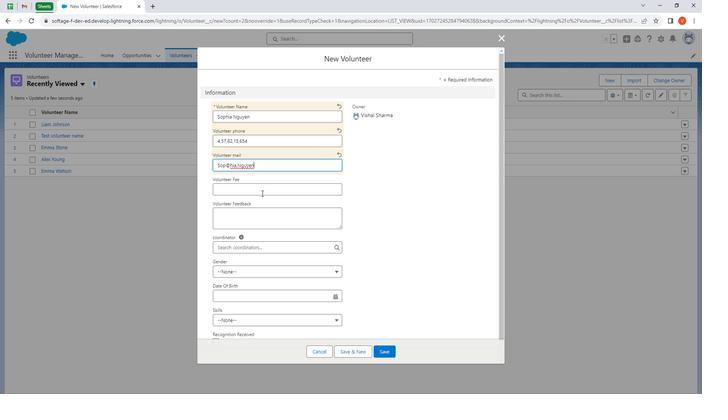 
Action: Key pressed 5500
Screenshot: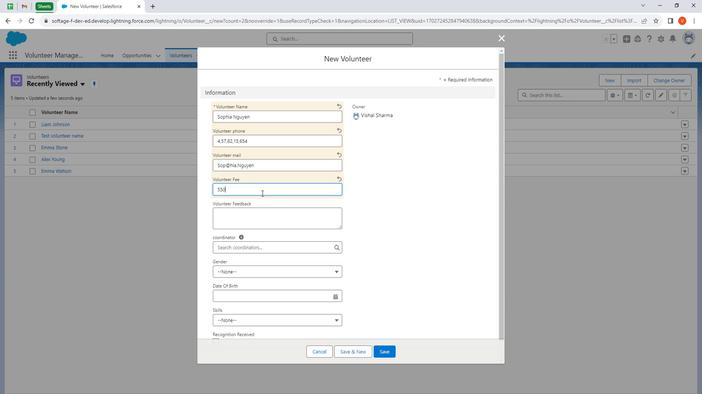 
Action: Mouse moved to (269, 212)
Screenshot: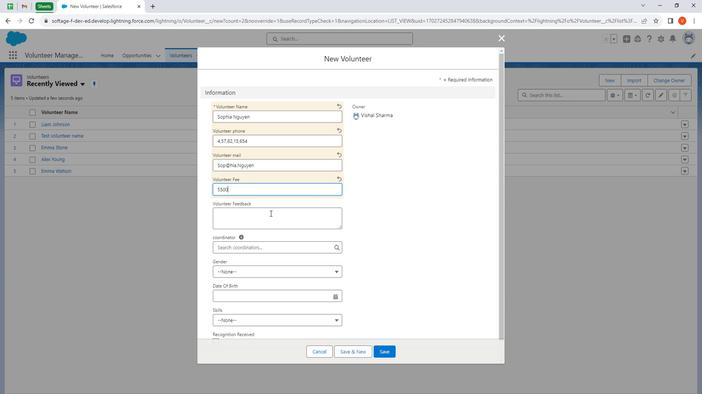 
Action: Mouse pressed left at (269, 212)
Screenshot: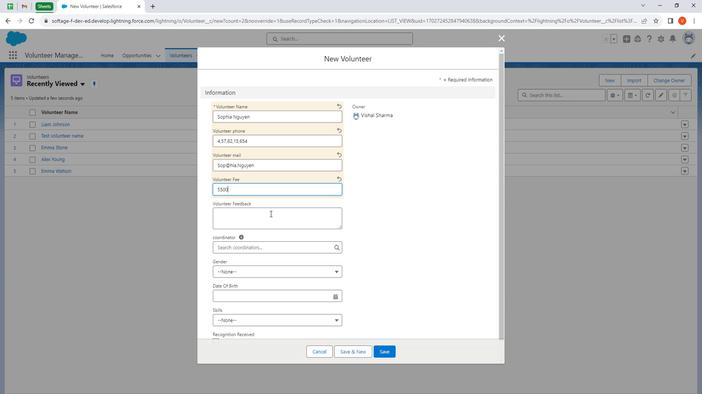 
Action: Key pressed <Key.shift><Key.shift><Key.shift><Key.shift><Key.shift><Key.shift><Key.shift><Key.shift><Key.shift><Key.shift><Key.shift><Key.shift><Key.shift><Key.shift><Key.shift><Key.shift><Key.shift><Key.shift><Key.shift><Key.shift><Key.shift><Key.shift><Key.shift><Key.shift><Key.shift><Key.shift><Key.shift><Key.shift><Key.shift><Key.shift><Key.shift><Key.shift><Key.shift><Key.shift><Key.shift><Key.shift><Key.shift><Key.shift><Key.shift><Key.shift><Key.shift><Key.shift><Key.shift><Key.shift><Key.shift><Key.shift><Key.shift><Key.shift><Key.shift><Key.shift><Key.shift><Key.shift><Key.shift><Key.shift>Sophia's<Key.space><Key.shift>Attention<Key.space>to<Key.space>details<Key.space>and<Key.space>creativity<Key.space>brings<Key.space>a<Key.space>fresh<Key.space>preservative<Key.space>
Screenshot: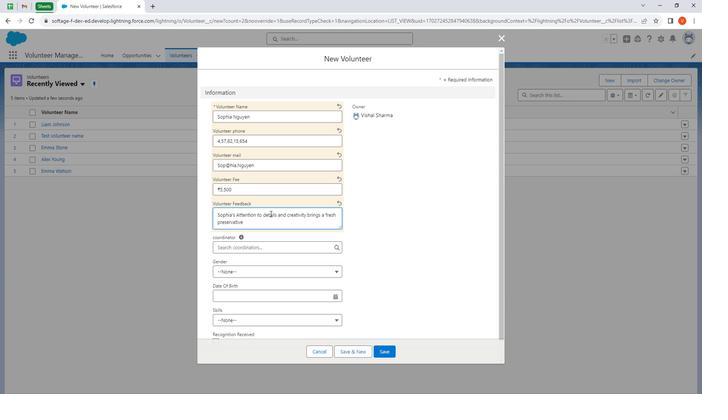 
Action: Mouse moved to (303, 232)
Screenshot: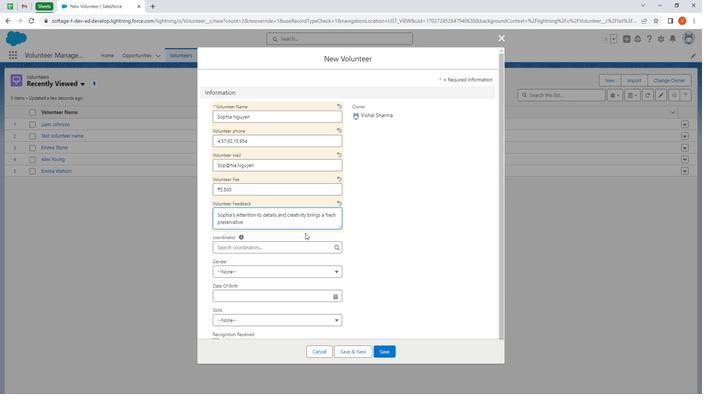 
Action: Key pressed to<Key.space>our<Key.space>initiatives.
Screenshot: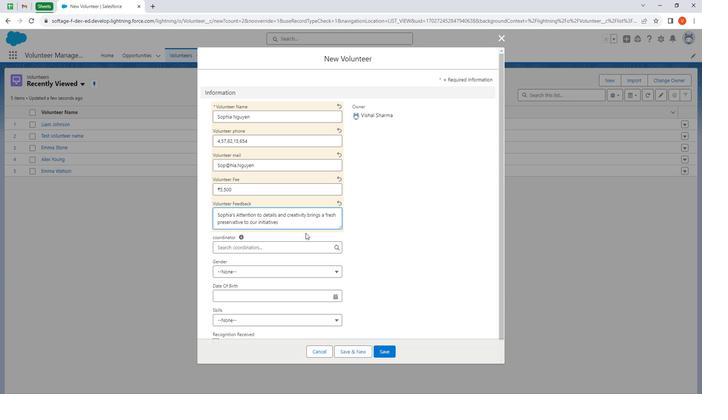 
Action: Mouse moved to (294, 243)
Screenshot: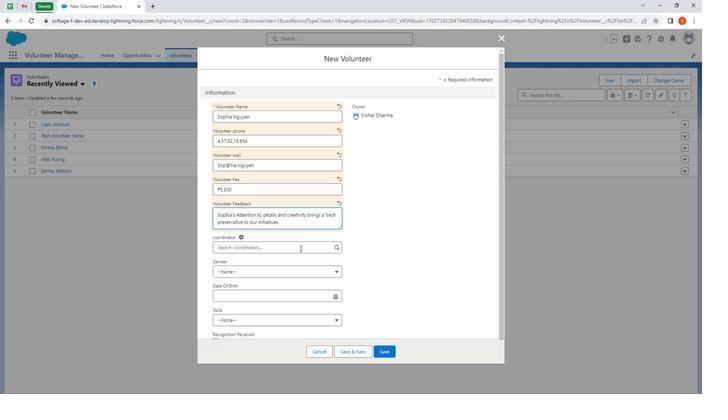 
Action: Mouse pressed left at (294, 243)
Screenshot: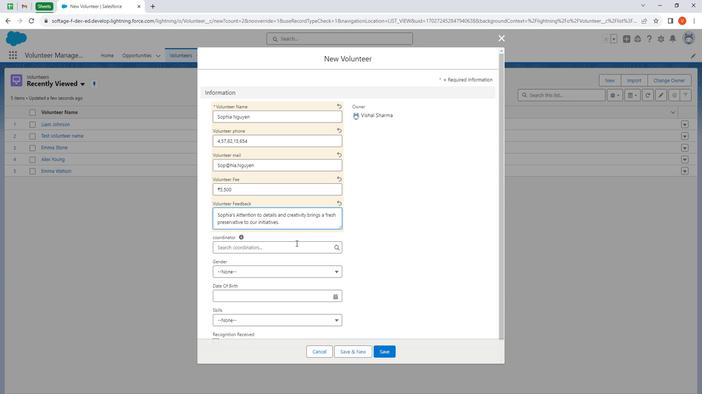 
Action: Mouse moved to (254, 289)
Screenshot: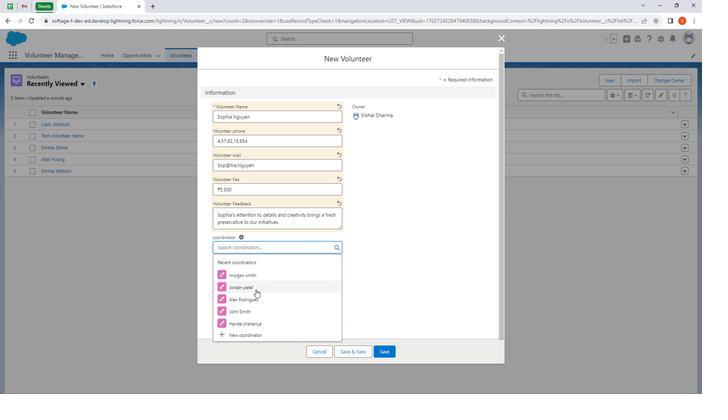 
Action: Mouse pressed left at (254, 289)
Screenshot: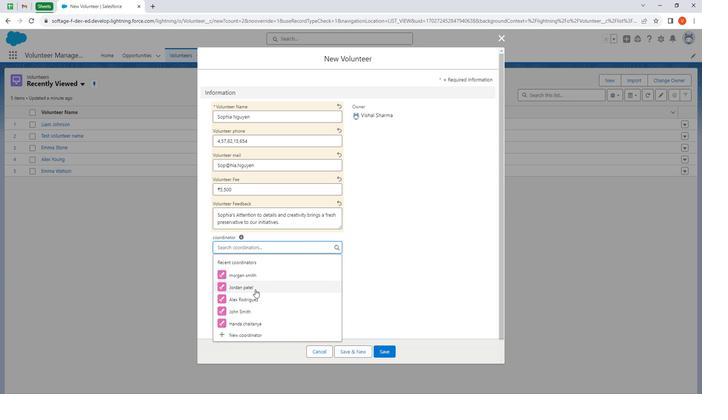 
Action: Mouse moved to (231, 272)
Screenshot: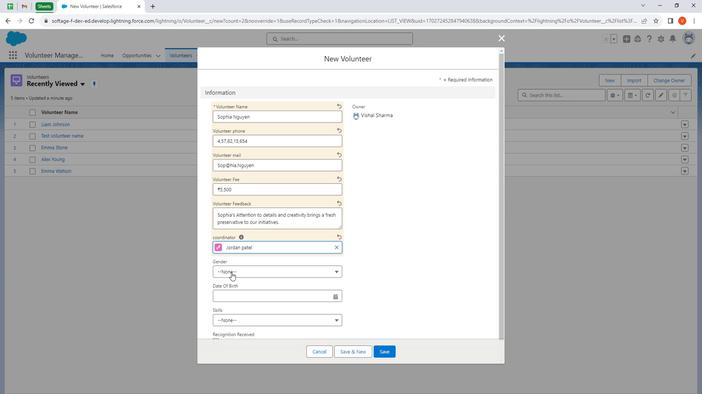 
Action: Mouse pressed left at (231, 272)
Screenshot: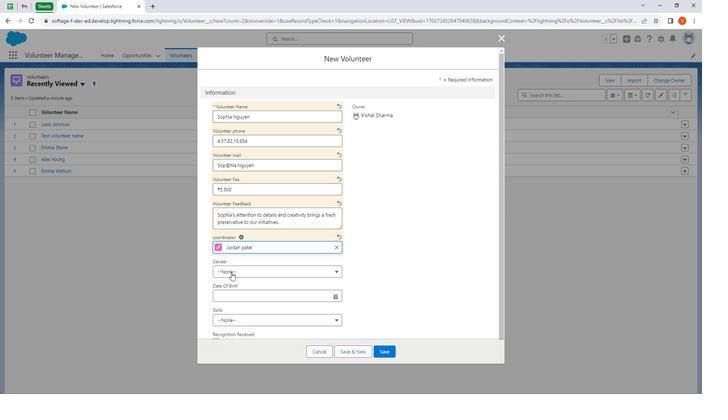 
Action: Mouse moved to (250, 329)
Screenshot: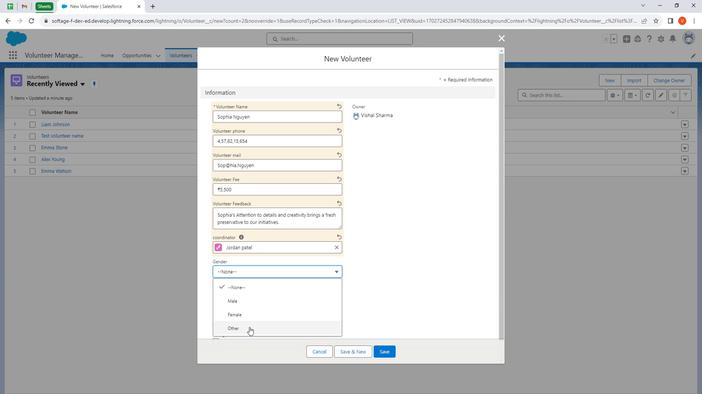 
Action: Mouse pressed left at (250, 329)
Screenshot: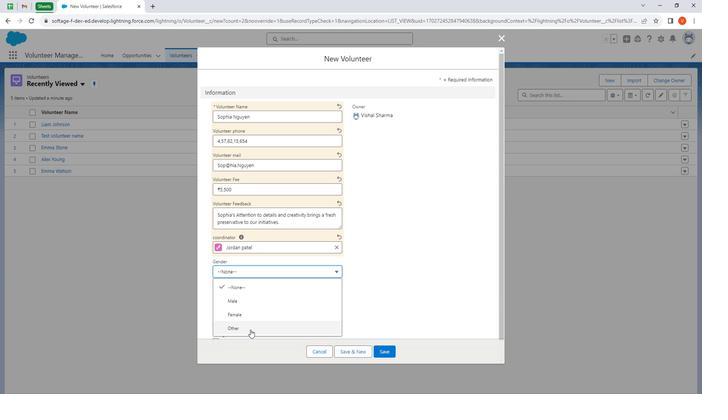 
Action: Mouse moved to (253, 298)
Screenshot: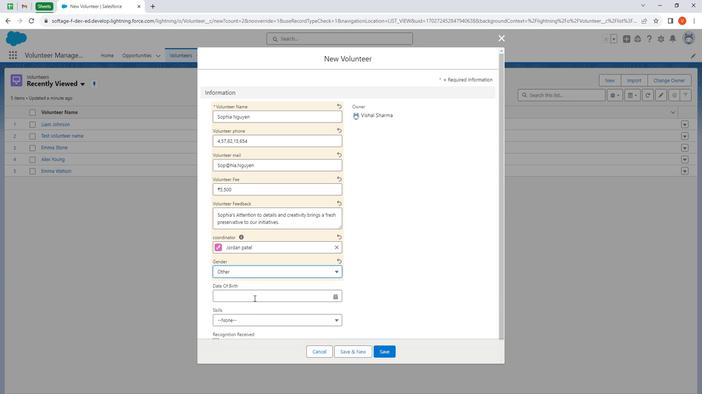 
Action: Mouse pressed left at (253, 298)
Screenshot: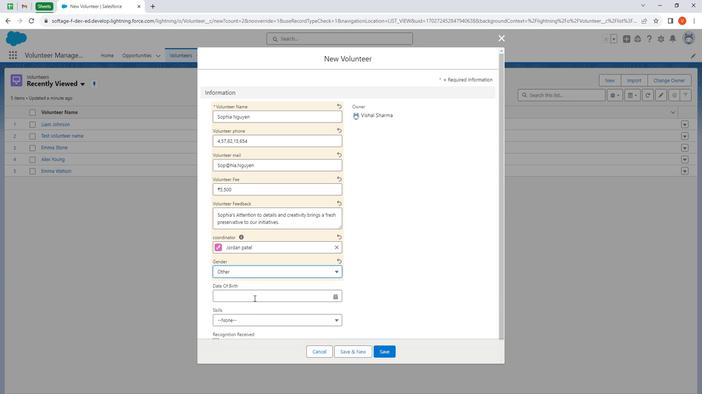 
Action: Mouse moved to (296, 254)
Screenshot: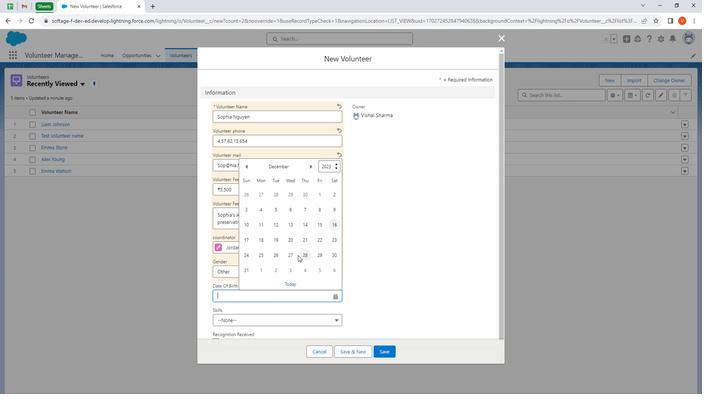 
Action: Mouse pressed left at (296, 254)
Screenshot: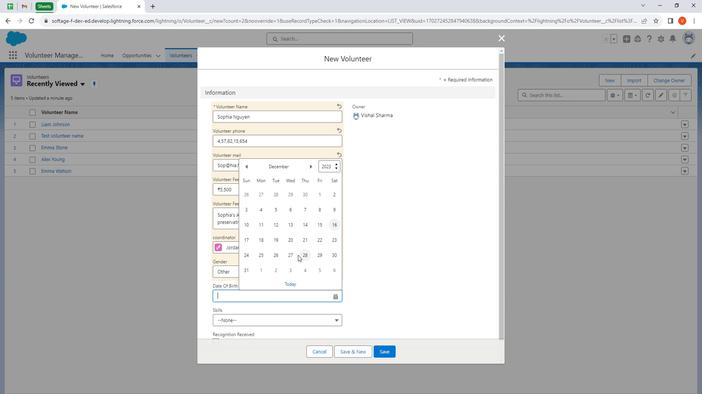 
Action: Mouse moved to (301, 256)
Screenshot: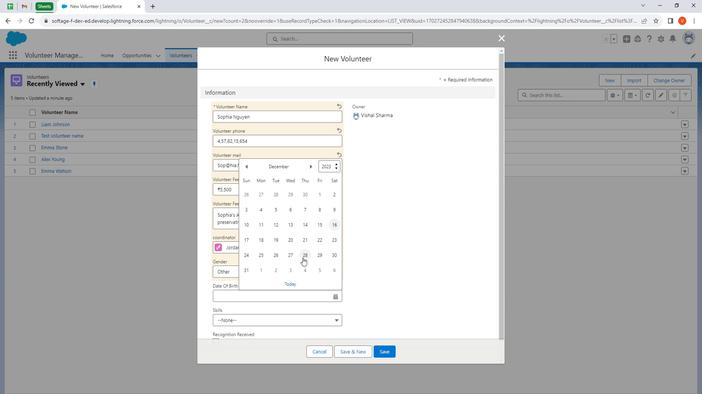 
Action: Mouse pressed left at (301, 256)
Screenshot: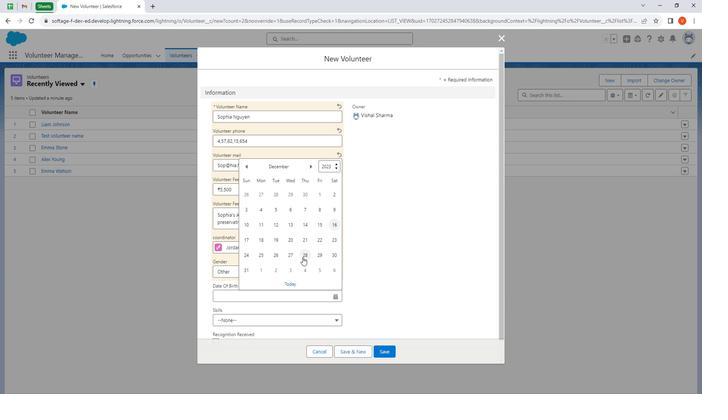 
Action: Mouse moved to (261, 323)
Screenshot: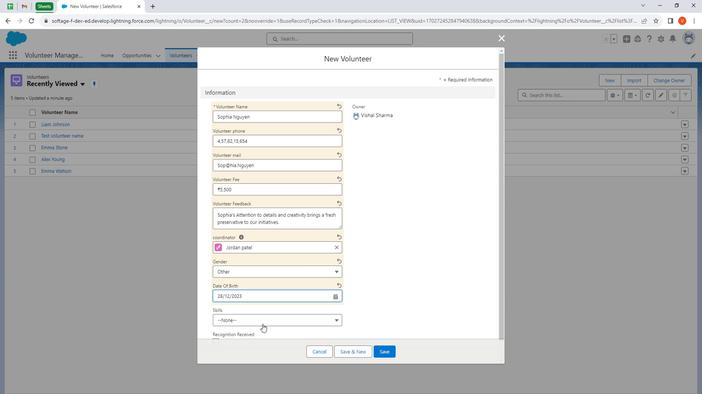 
Action: Mouse pressed left at (261, 323)
Screenshot: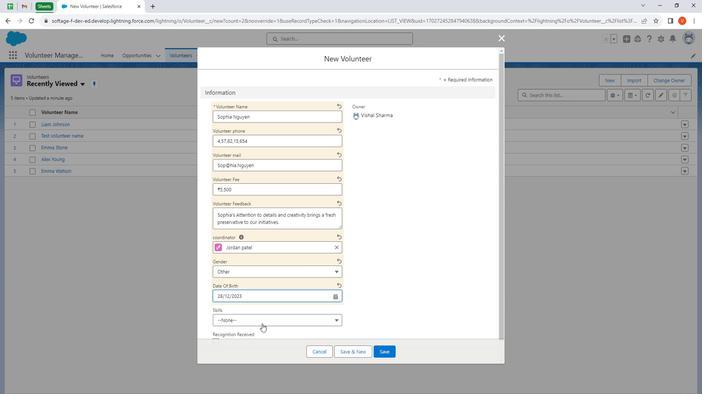 
Action: Mouse moved to (254, 305)
Screenshot: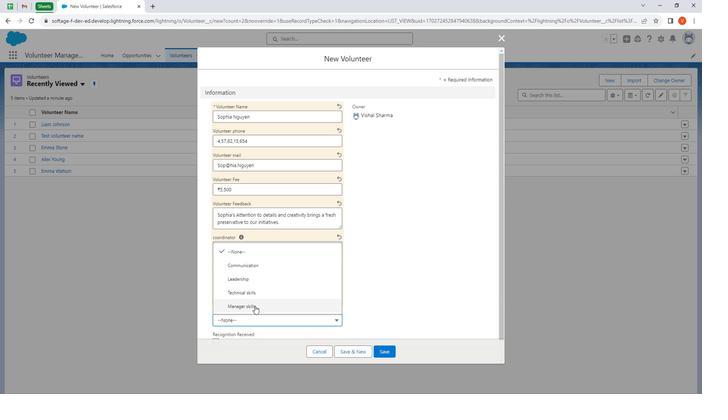 
Action: Mouse pressed left at (254, 305)
Screenshot: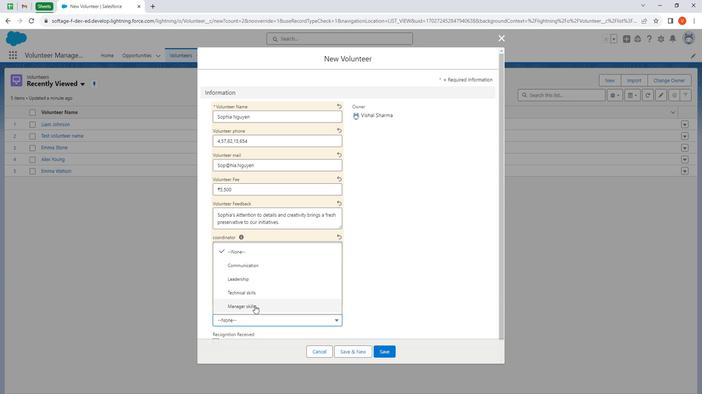 
Action: Mouse moved to (312, 291)
Screenshot: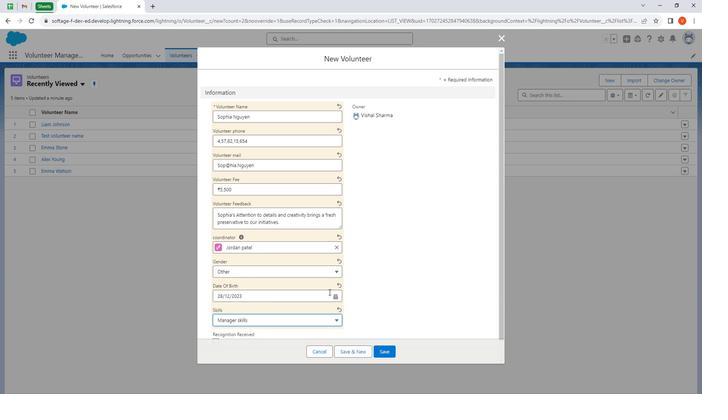 
Action: Mouse scrolled (312, 291) with delta (0, 0)
Screenshot: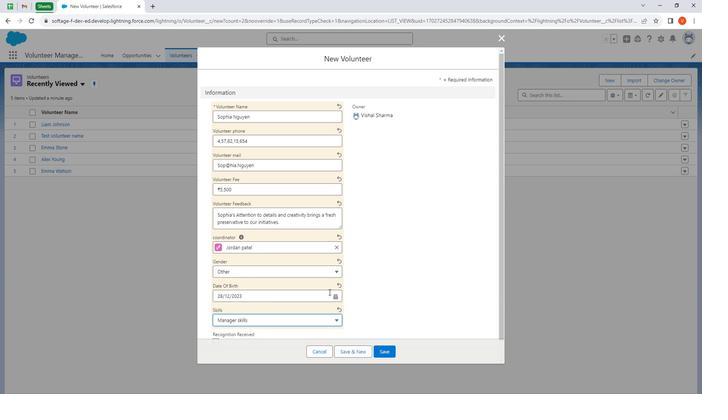 
Action: Mouse moved to (391, 295)
Screenshot: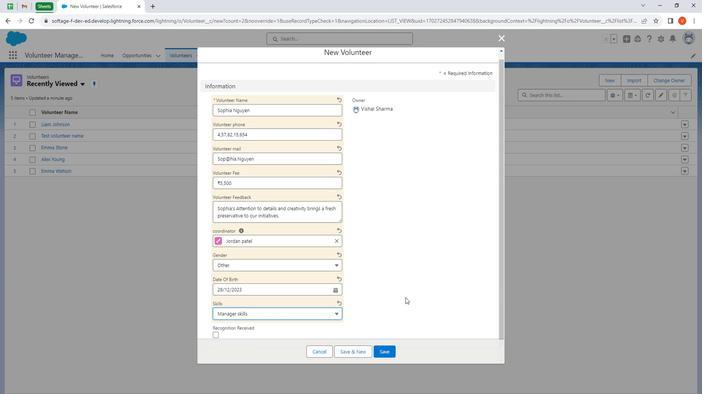 
Action: Mouse scrolled (391, 295) with delta (0, 0)
Screenshot: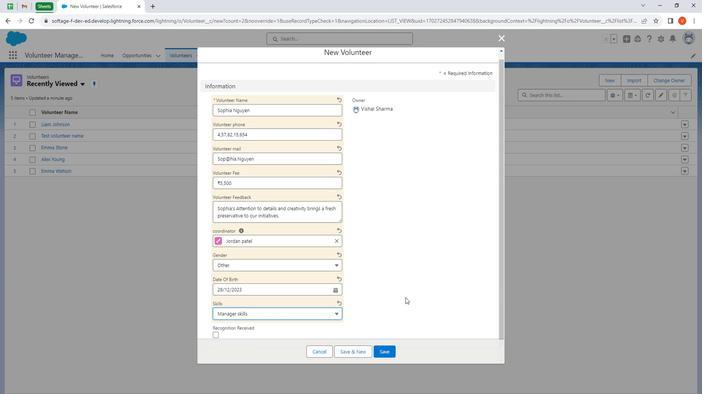 
Action: Mouse moved to (409, 298)
Screenshot: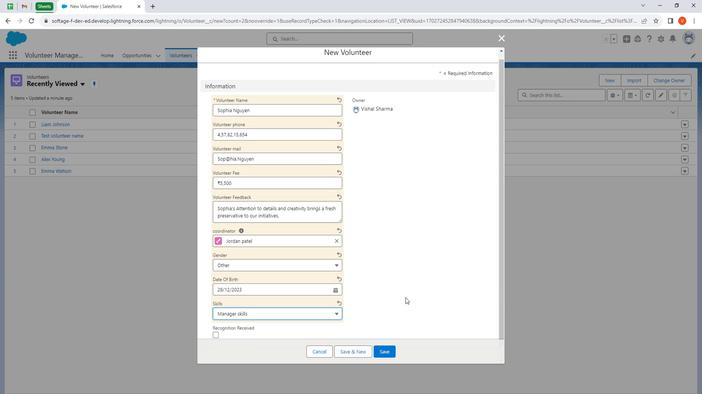 
Action: Mouse scrolled (409, 297) with delta (0, 0)
Screenshot: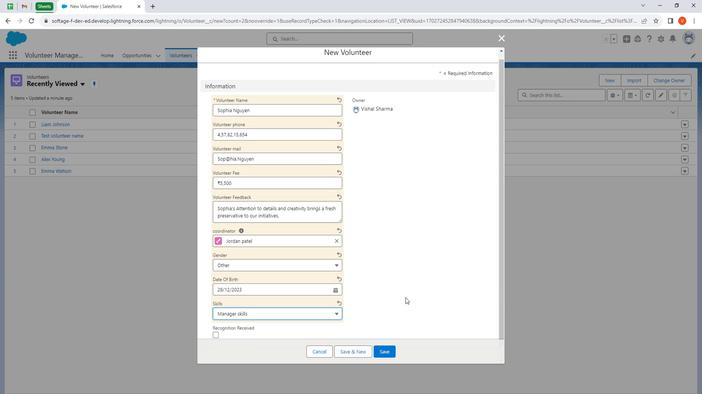 
Action: Mouse moved to (416, 298)
Screenshot: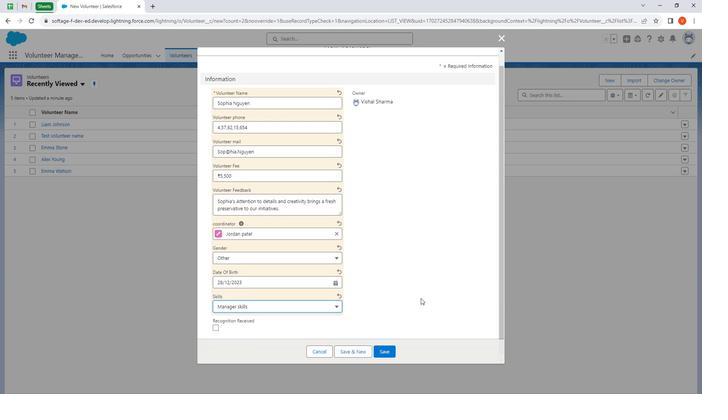 
Action: Mouse scrolled (416, 297) with delta (0, 0)
Screenshot: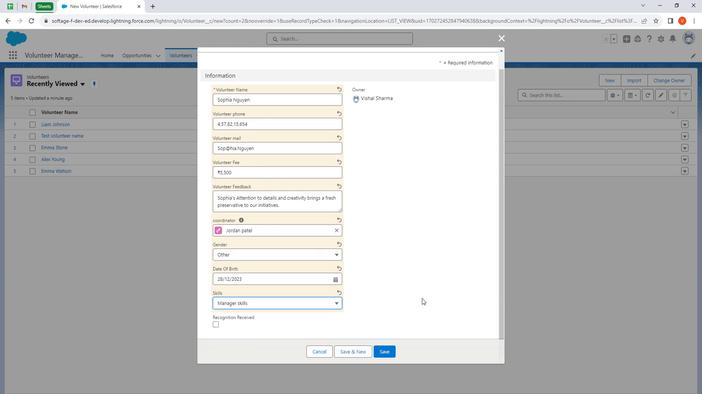 
Action: Mouse scrolled (416, 297) with delta (0, 0)
Screenshot: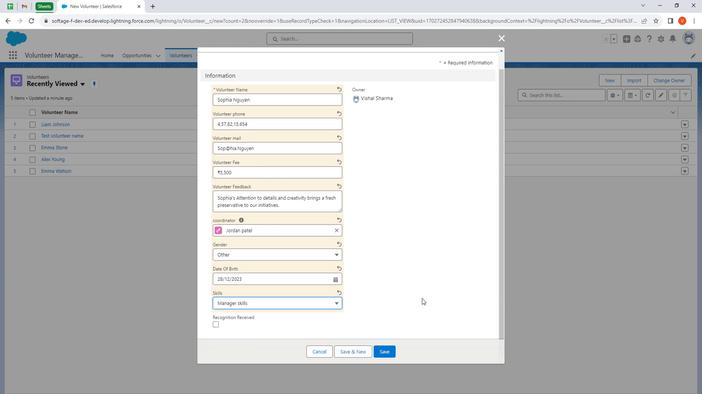 
Action: Mouse moved to (416, 297)
Screenshot: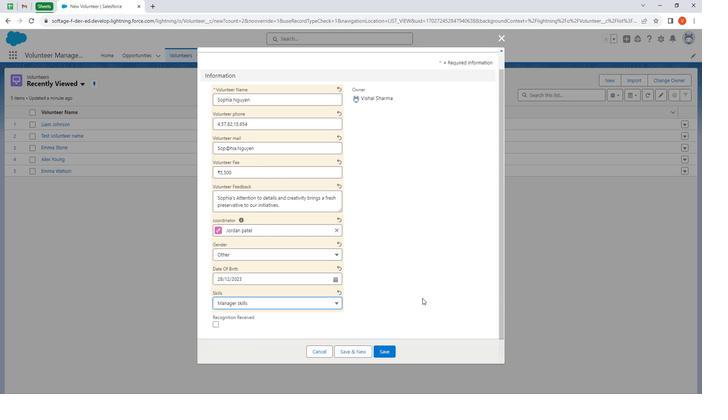 
Action: Mouse scrolled (416, 296) with delta (0, 0)
Screenshot: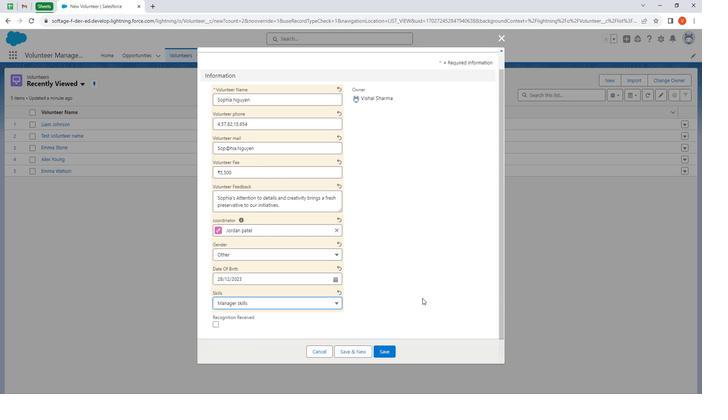 
Action: Mouse moved to (219, 323)
Screenshot: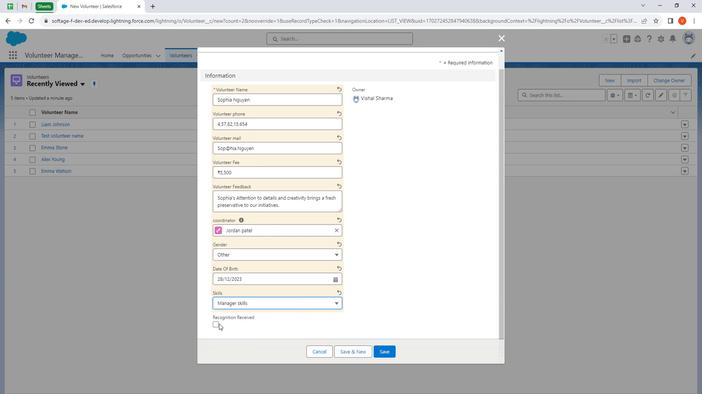 
Action: Mouse pressed left at (219, 323)
Screenshot: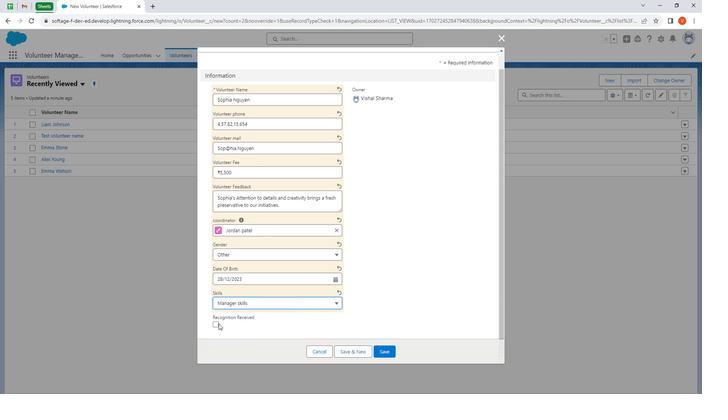 
Action: Mouse moved to (218, 323)
Screenshot: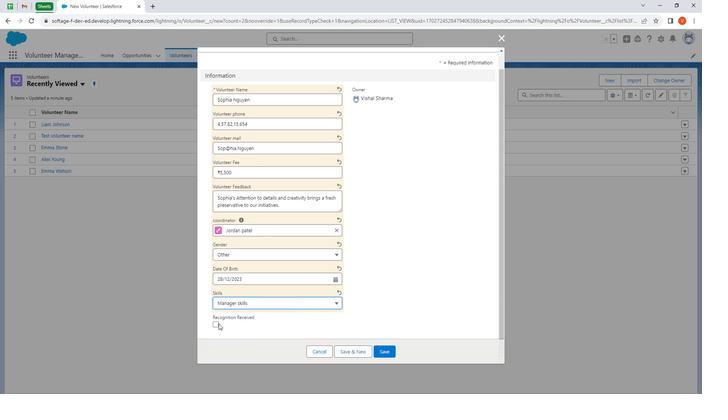 
Action: Mouse pressed left at (218, 323)
Screenshot: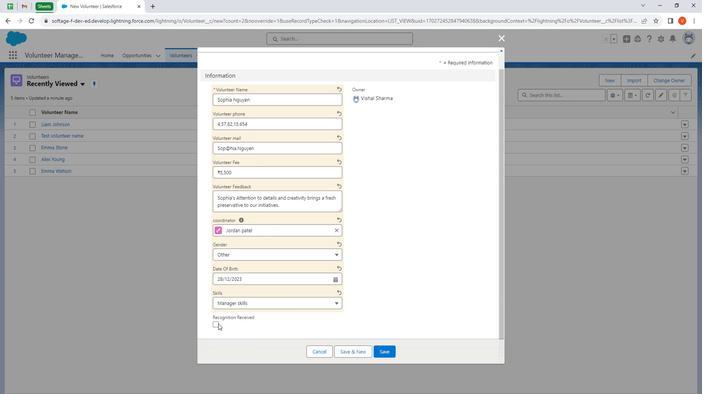 
Action: Mouse moved to (218, 324)
Screenshot: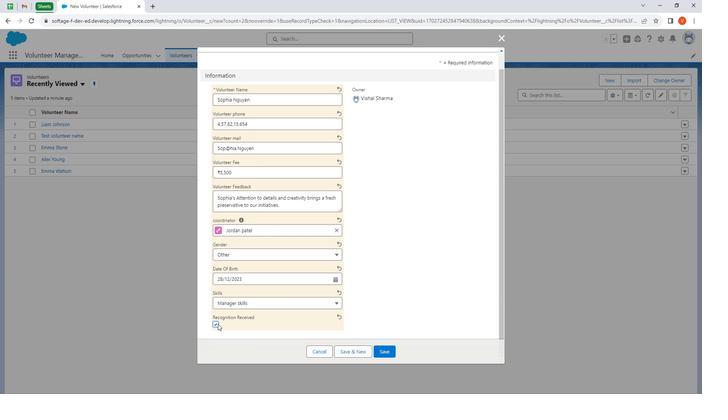 
Action: Mouse pressed left at (218, 324)
Screenshot: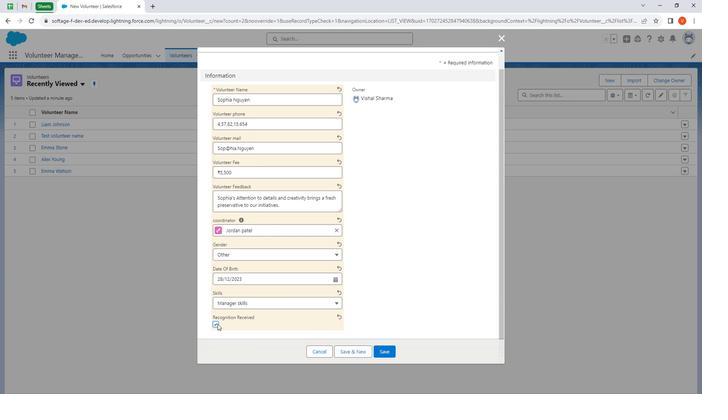 
Action: Mouse moved to (218, 324)
Screenshot: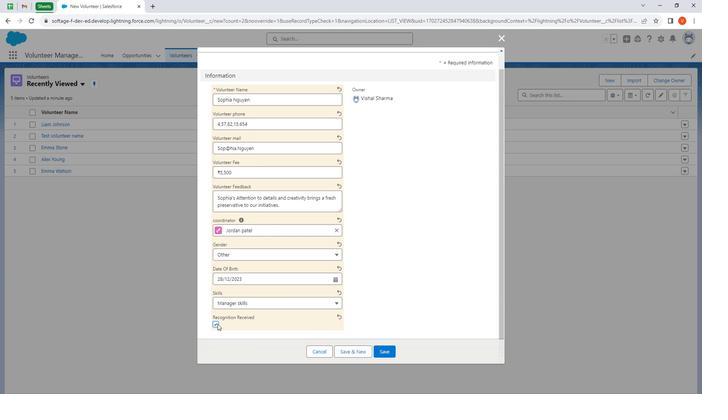 
Action: Mouse pressed left at (218, 324)
Screenshot: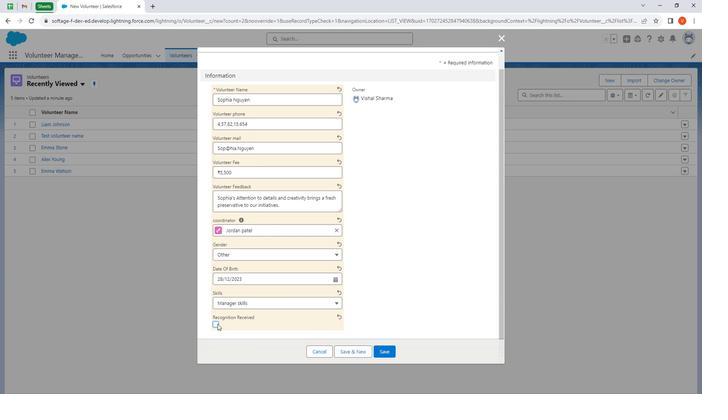 
Action: Mouse moved to (382, 353)
Screenshot: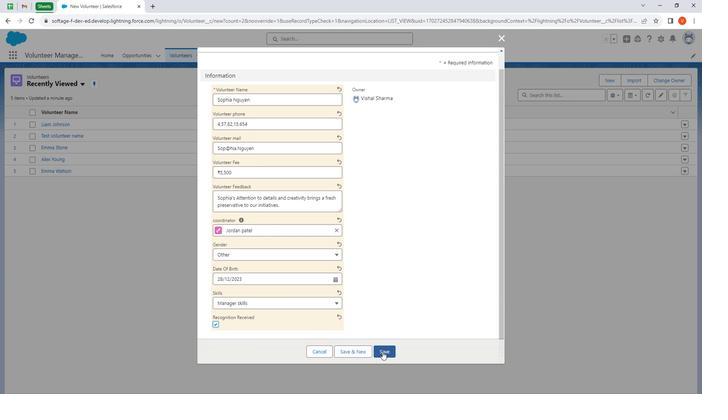 
Action: Mouse pressed left at (382, 353)
Screenshot: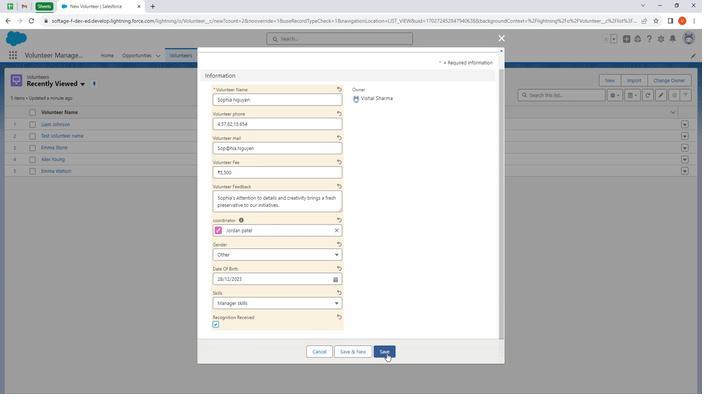 
Action: Mouse moved to (167, 178)
Screenshot: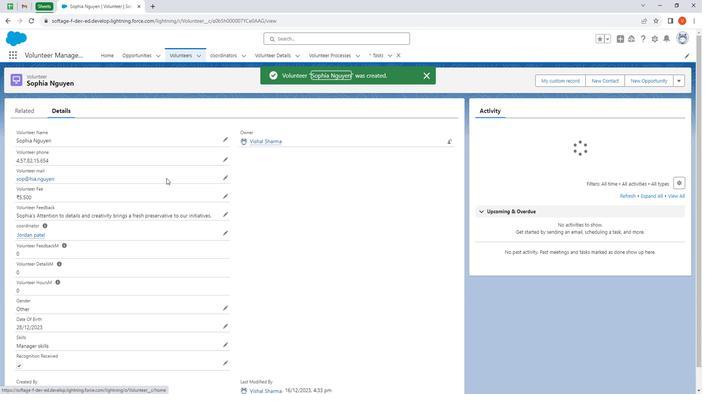 
Action: Mouse scrolled (167, 178) with delta (0, 0)
Screenshot: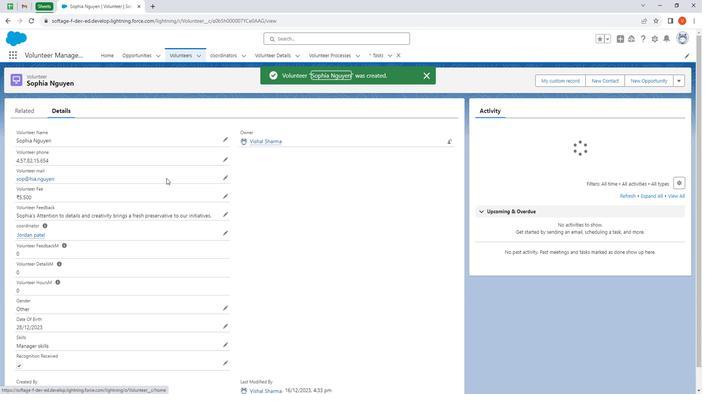 
Action: Mouse scrolled (167, 178) with delta (0, 0)
Screenshot: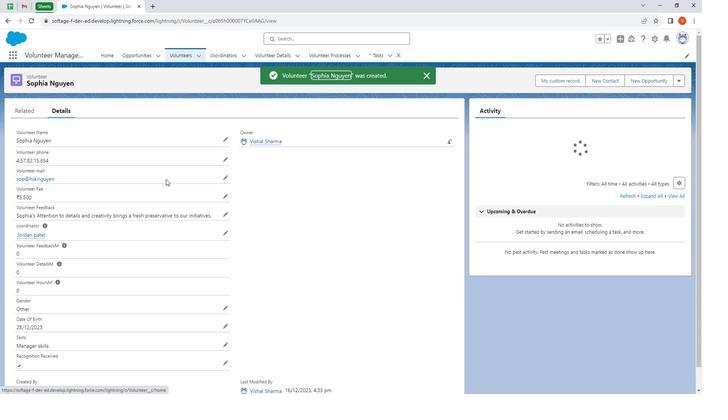 
Action: Mouse scrolled (167, 178) with delta (0, 0)
Screenshot: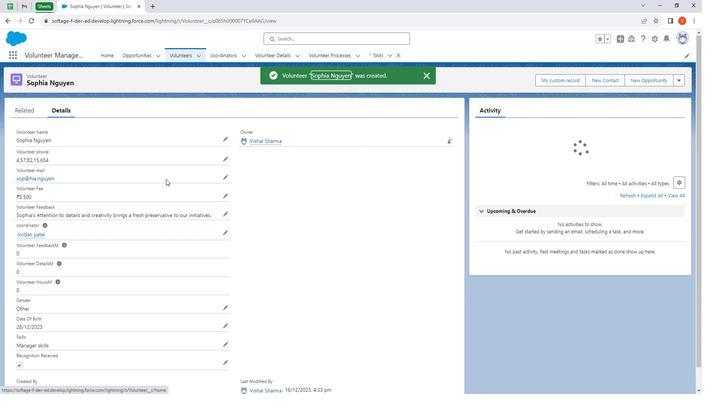 
Action: Mouse scrolled (167, 178) with delta (0, 0)
Screenshot: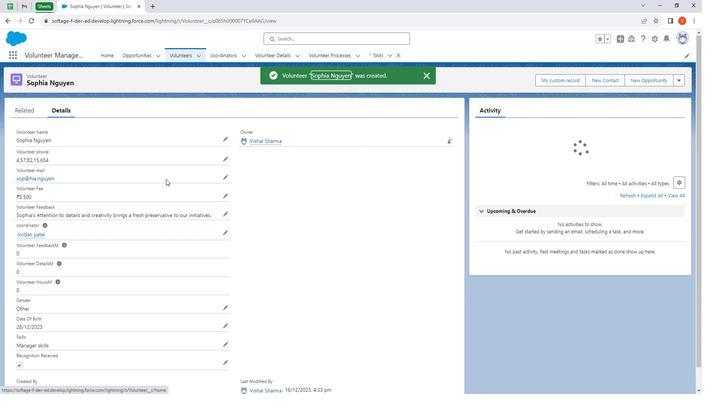 
Action: Mouse scrolled (167, 178) with delta (0, 0)
Screenshot: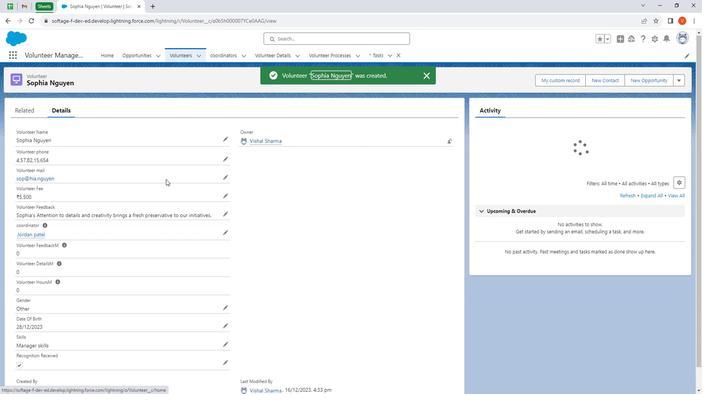 
Action: Mouse moved to (180, 55)
Screenshot: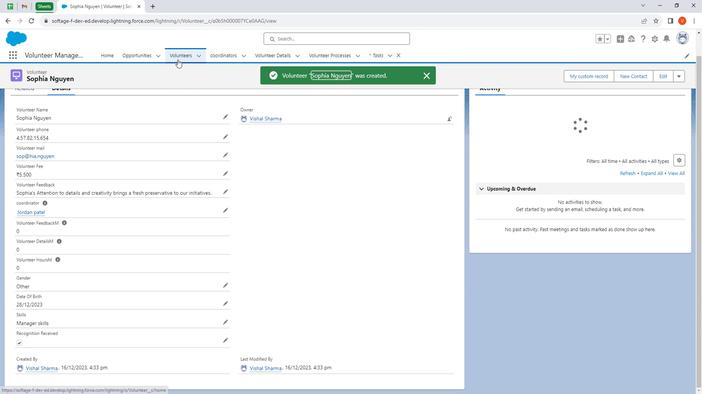 
Action: Mouse pressed left at (180, 55)
Screenshot: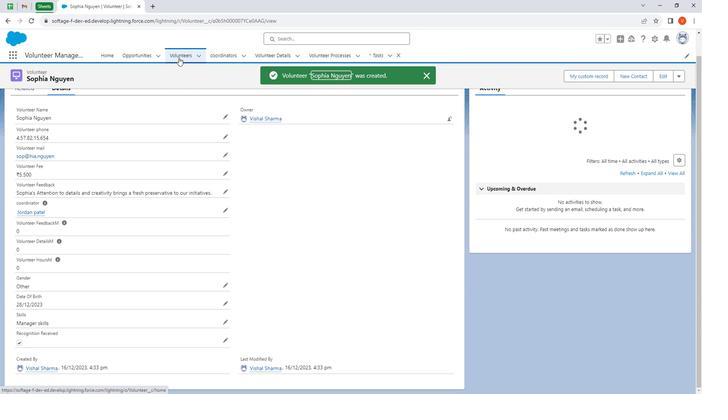 
Action: Mouse moved to (600, 79)
Screenshot: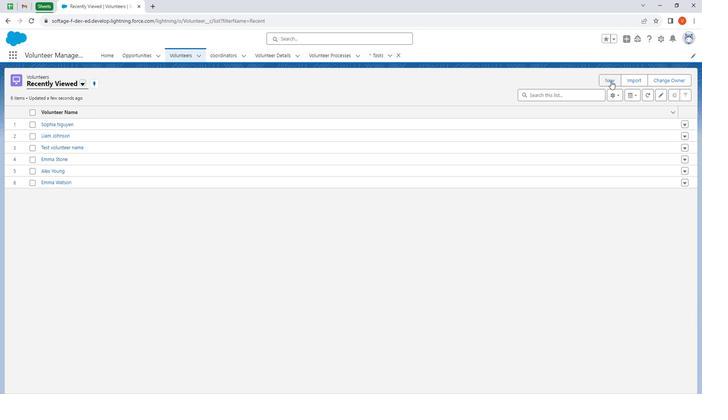 
Action: Mouse pressed left at (600, 79)
Screenshot: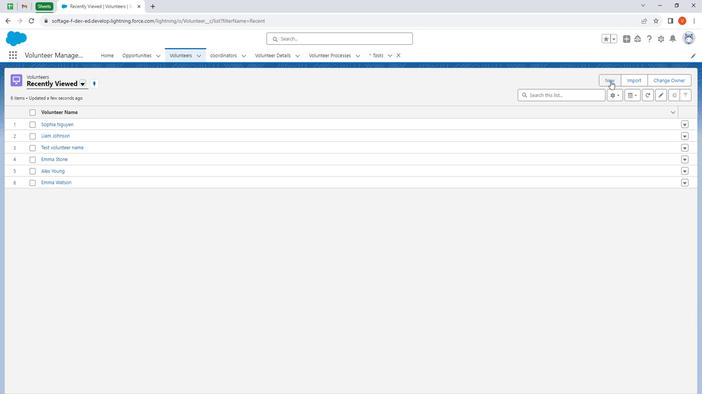 
Action: Mouse moved to (252, 112)
Screenshot: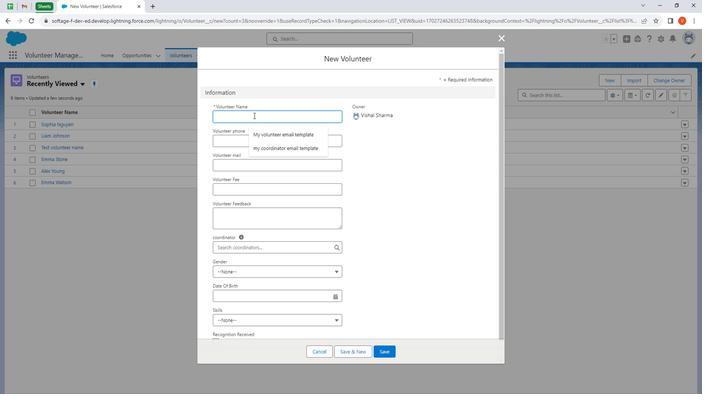 
Action: Mouse pressed left at (252, 112)
Screenshot: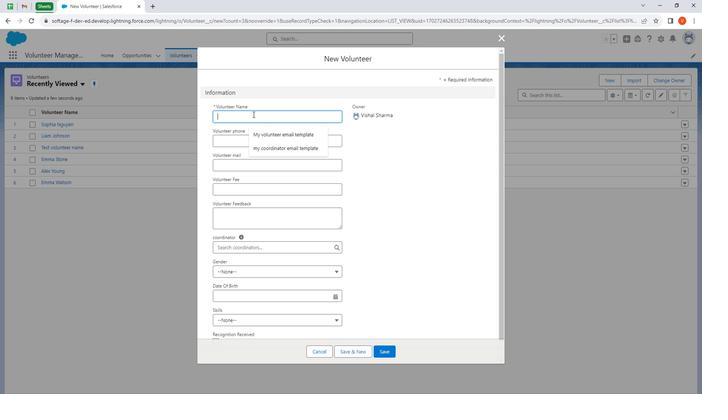 
Action: Key pressed <Key.shift>
Screenshot: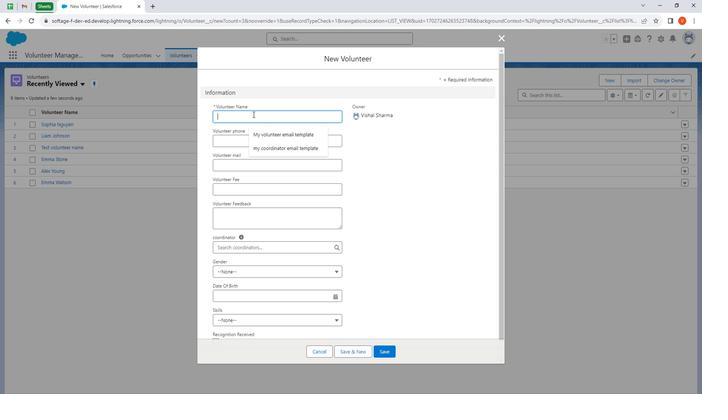 
Action: Mouse moved to (253, 112)
Screenshot: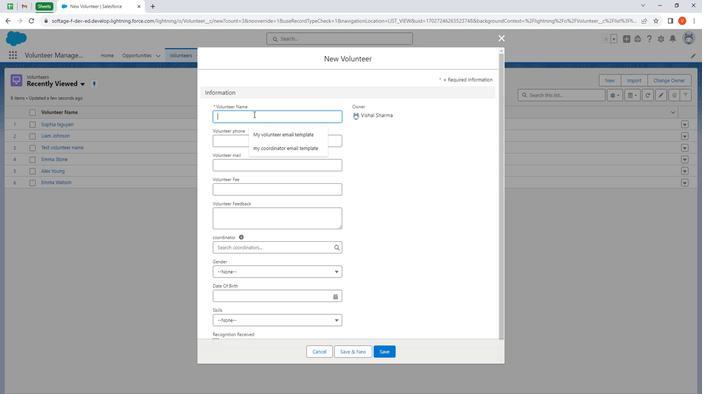 
Action: Key pressed Elijah<Key.space>williams
Screenshot: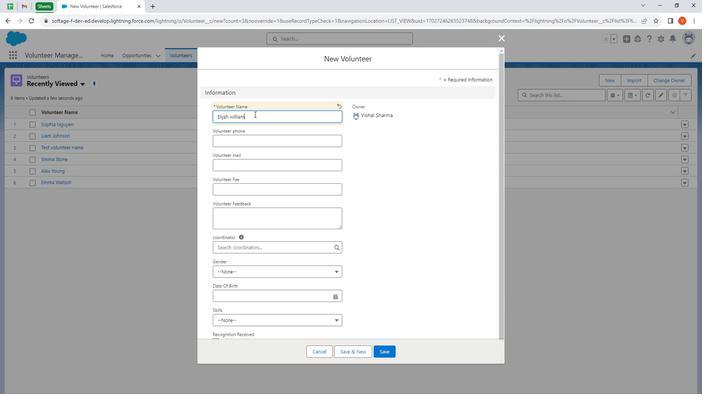 
Action: Mouse moved to (294, 139)
Screenshot: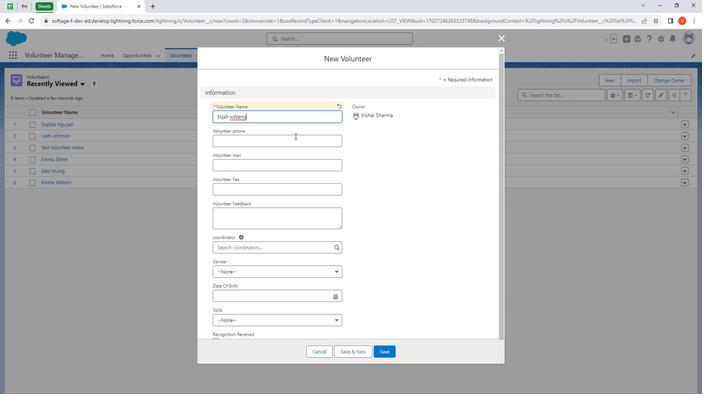 
Action: Mouse pressed left at (294, 139)
Screenshot: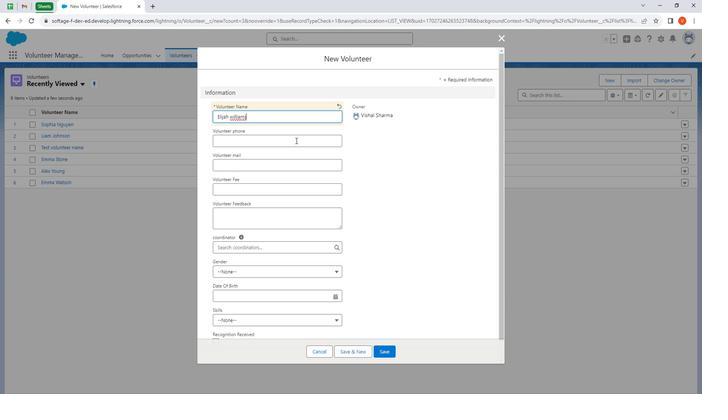 
Action: Key pressed 54598745
Screenshot: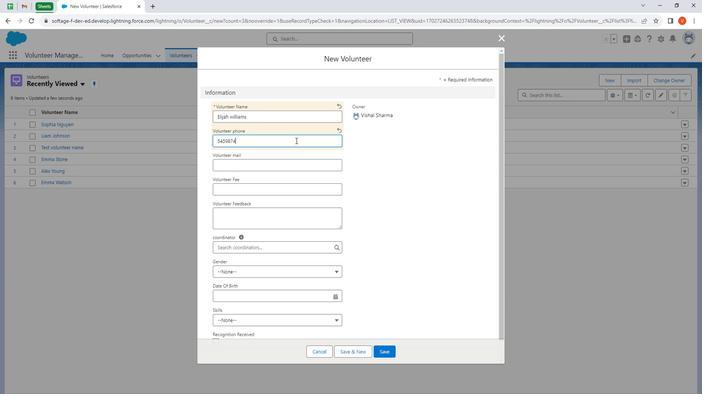 
Action: Mouse moved to (281, 168)
Screenshot: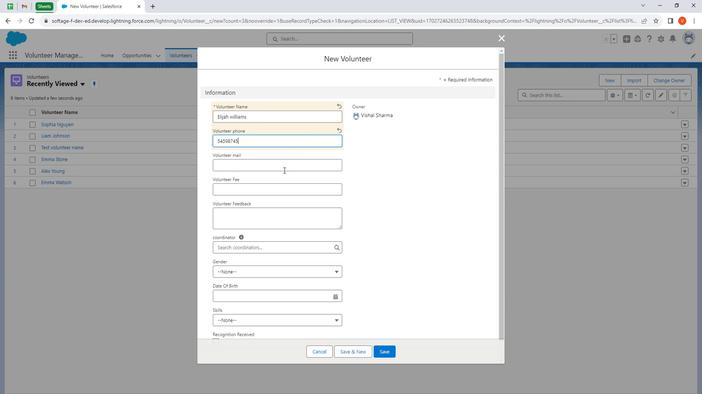 
Action: Mouse pressed left at (281, 168)
Screenshot: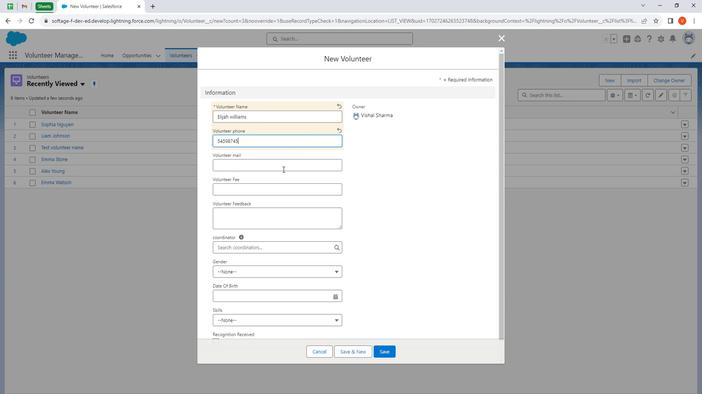 
Action: Key pressed <Key.shift>Elijah<Key.shift>@williams.com
Screenshot: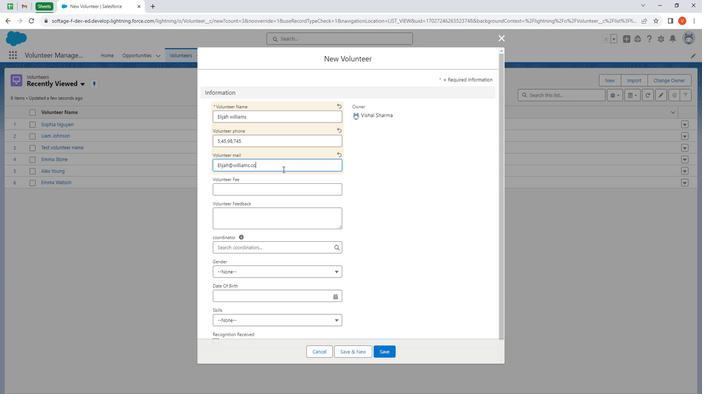 
Action: Mouse moved to (280, 187)
Screenshot: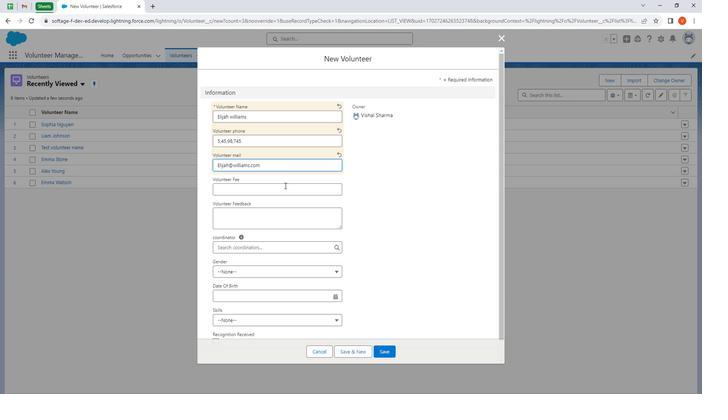
Action: Mouse pressed left at (280, 187)
Screenshot: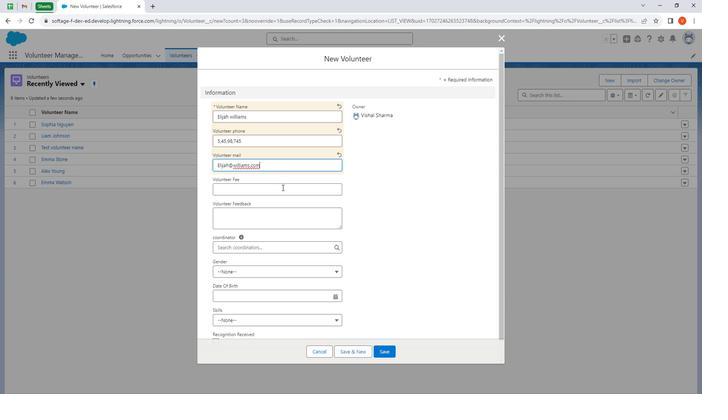 
Action: Mouse moved to (285, 184)
Screenshot: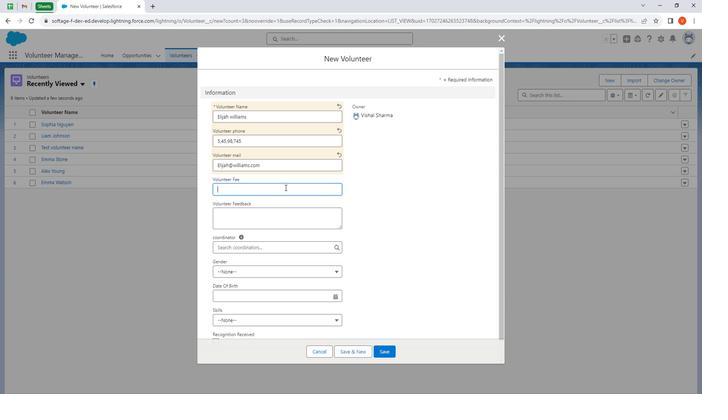 
Action: Key pressed 4522
Screenshot: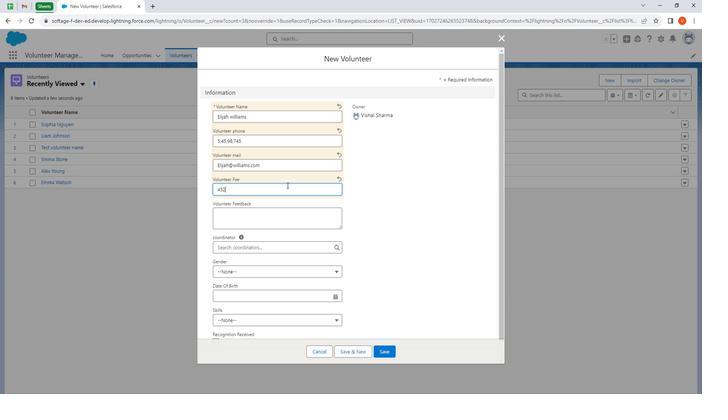 
Action: Mouse moved to (234, 222)
Screenshot: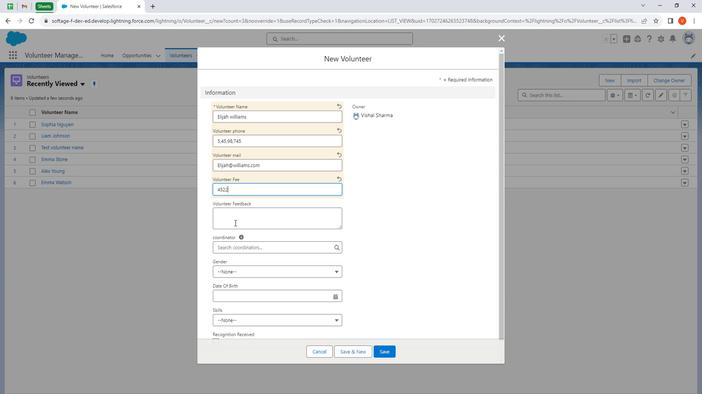 
Action: Mouse pressed left at (234, 222)
Screenshot: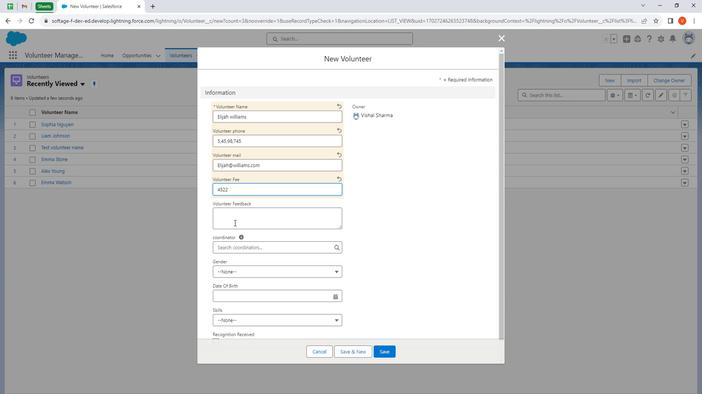 
Action: Key pressed <Key.shift><Key.shift><Key.shift><Key.shift><Key.shift><Key.shift><Key.shift><Key.shift><Key.shift><Key.shift><Key.shift><Key.shift><Key.shift><Key.shift><Key.shift><Key.shift><Key.shift><Key.shift><Key.shift><Key.shift><Key.shift>Elijah<Key.space>consistently<Key.space>goes<Key.space>above<Key.space>and<Key.space>beyond<Key.space>show<Key.space>casing<Key.space>strong<Key.space>leadership<Key.space>skills.
Screenshot: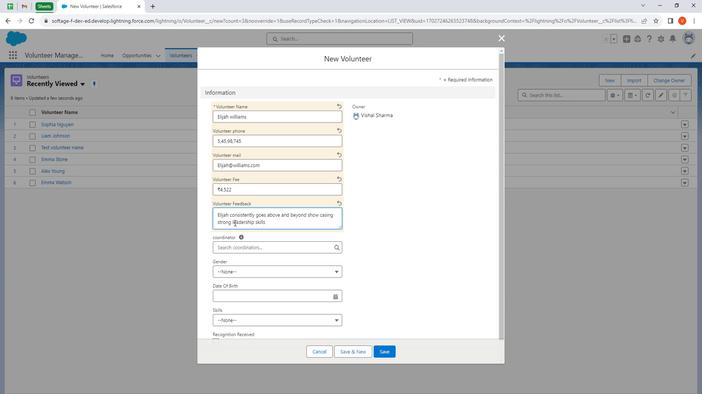 
Action: Mouse moved to (284, 247)
Screenshot: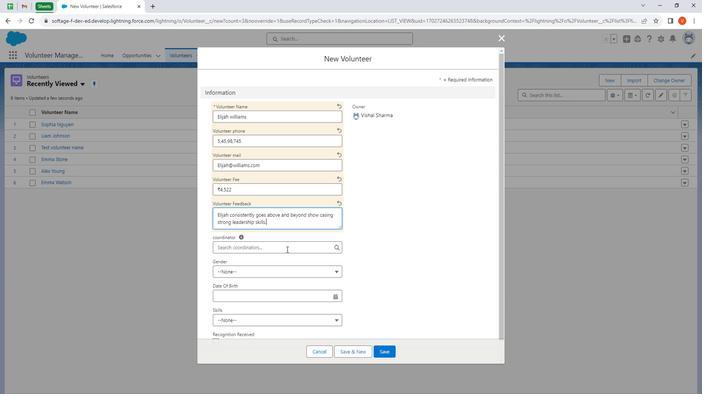 
Action: Mouse pressed left at (284, 247)
Screenshot: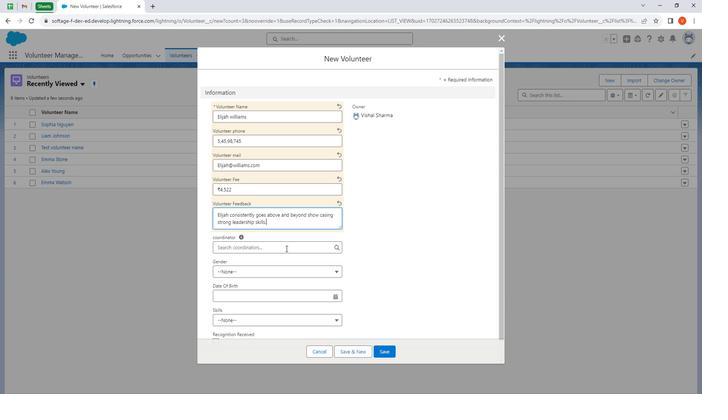 
Action: Mouse moved to (264, 312)
Screenshot: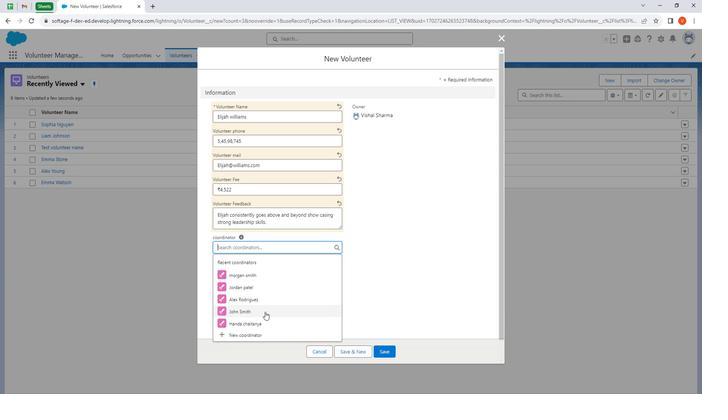
Action: Mouse pressed left at (264, 312)
Screenshot: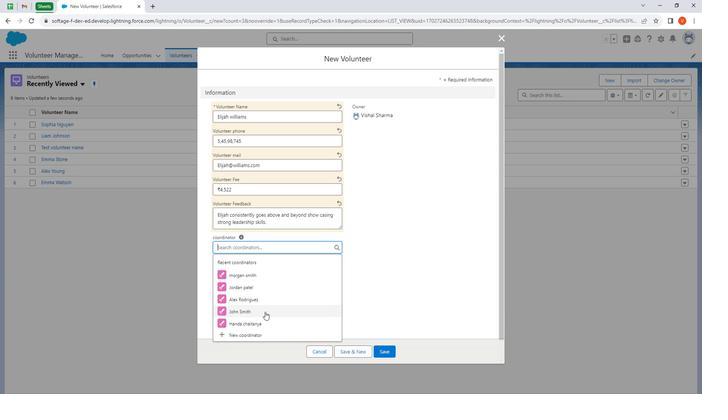 
Action: Mouse moved to (262, 280)
Screenshot: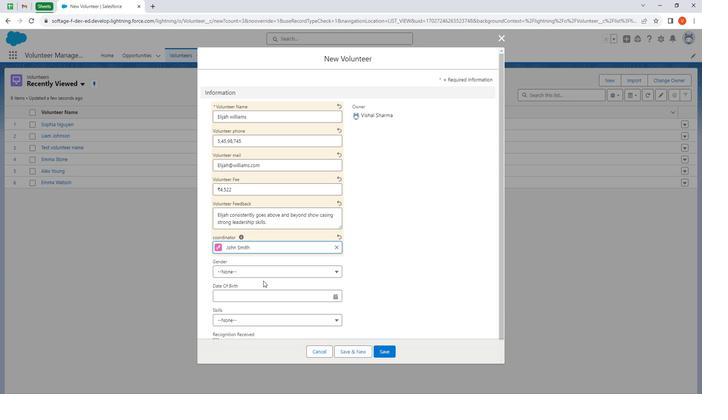 
Action: Mouse scrolled (262, 280) with delta (0, 0)
Screenshot: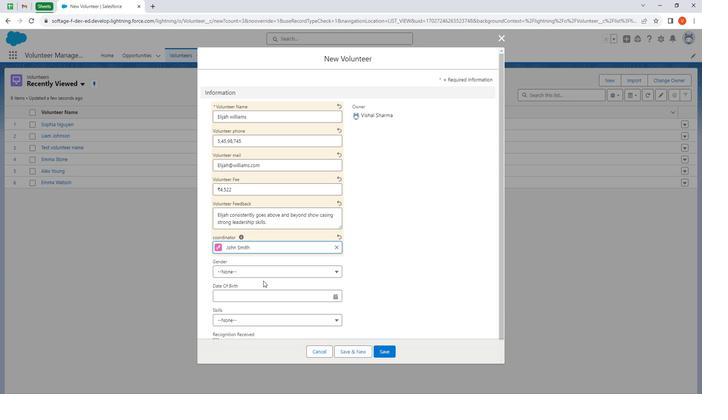 
Action: Mouse scrolled (262, 280) with delta (0, 0)
Screenshot: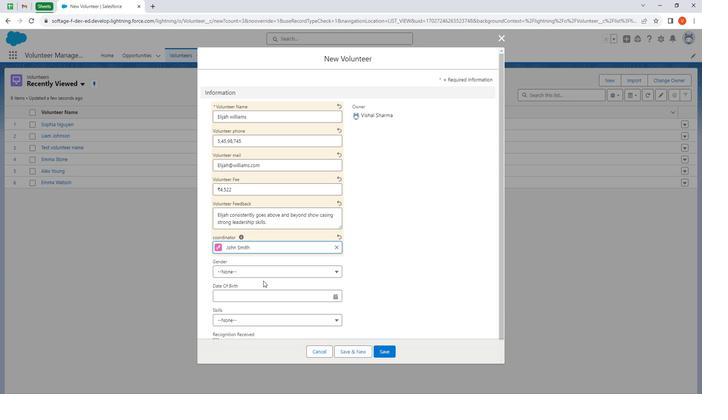 
Action: Mouse moved to (262, 279)
Screenshot: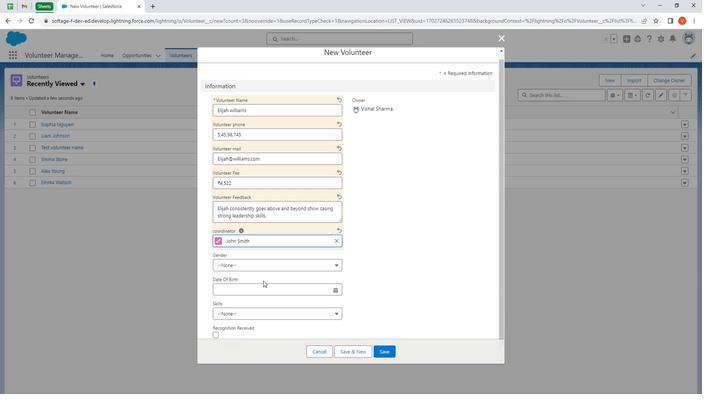 
Action: Mouse scrolled (262, 278) with delta (0, 0)
Screenshot: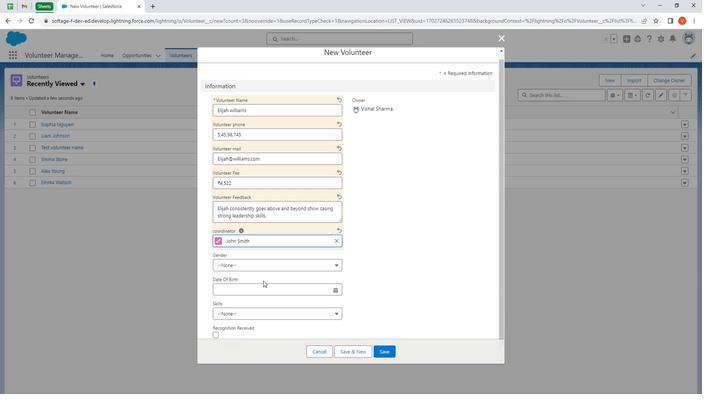 
Action: Mouse moved to (259, 255)
Screenshot: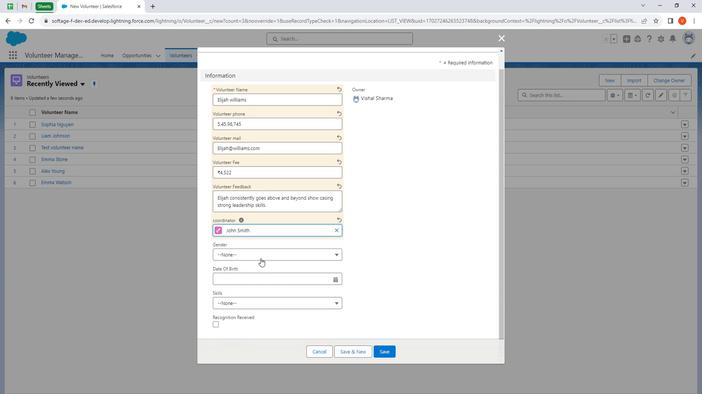 
Action: Mouse pressed left at (259, 255)
Screenshot: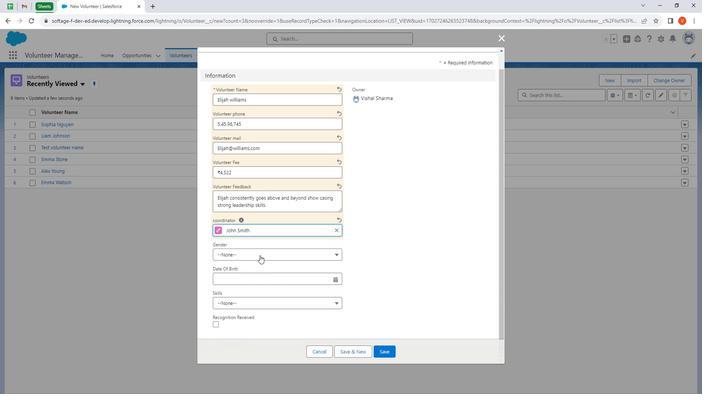 
Action: Mouse moved to (261, 291)
Screenshot: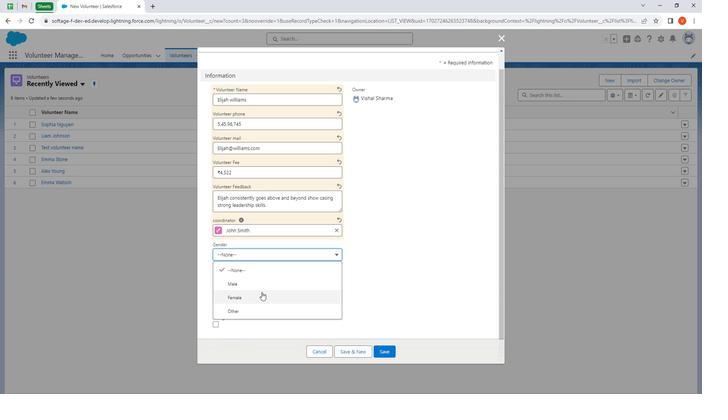 
Action: Mouse pressed left at (261, 291)
Screenshot: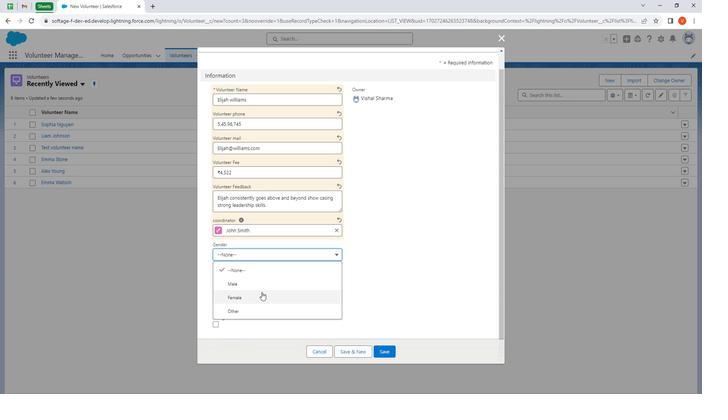
Action: Mouse moved to (240, 276)
Screenshot: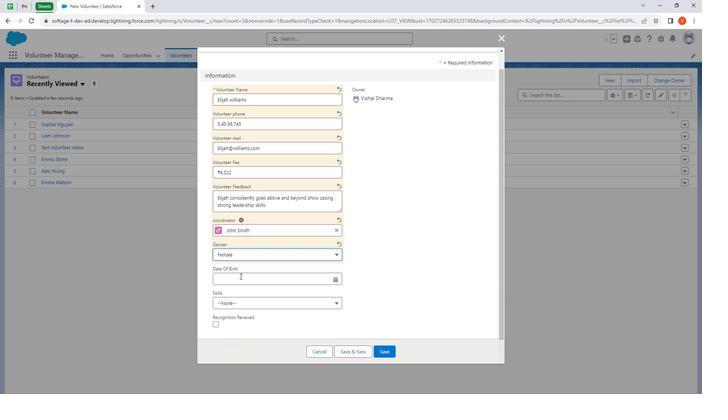 
Action: Mouse pressed left at (240, 276)
Screenshot: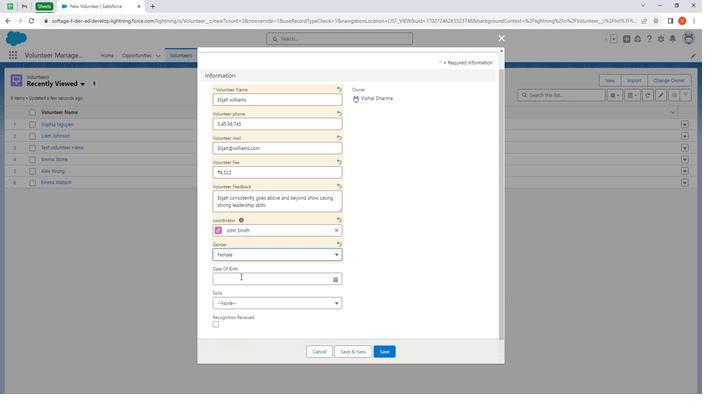 
Action: Mouse moved to (332, 236)
Screenshot: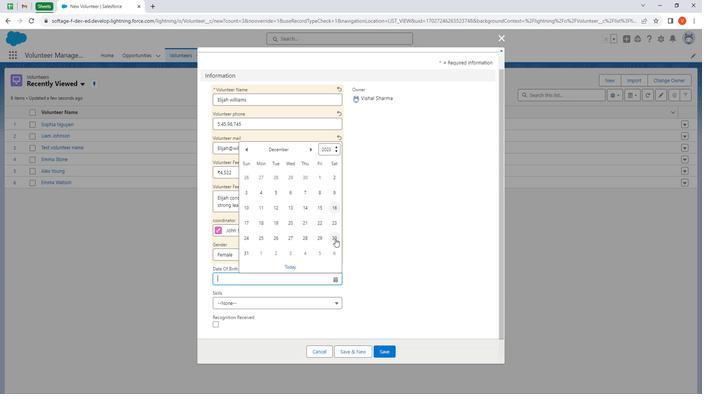 
Action: Mouse pressed left at (332, 236)
Screenshot: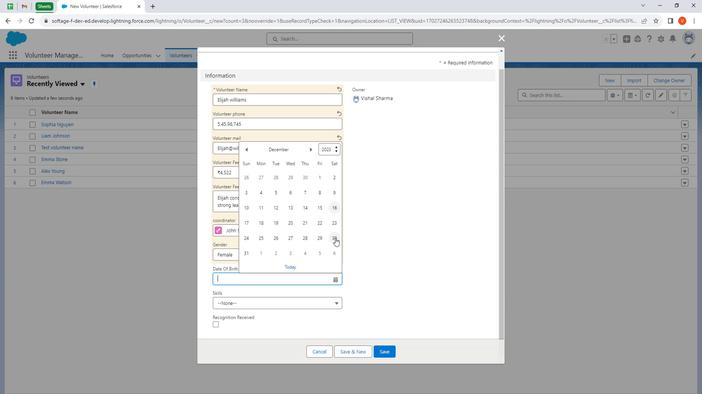 
Action: Mouse moved to (263, 297)
Screenshot: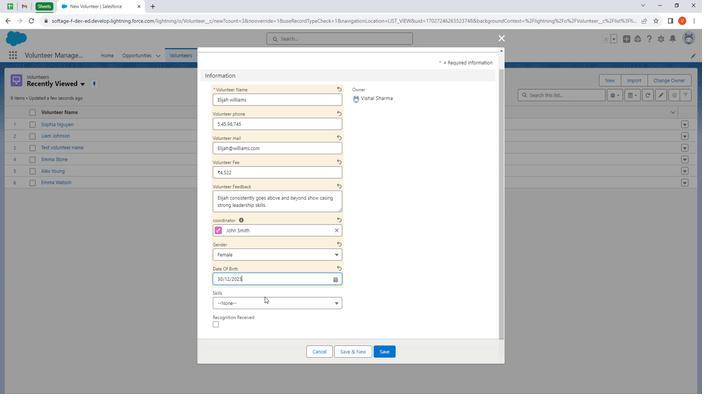 
Action: Mouse pressed left at (263, 297)
Screenshot: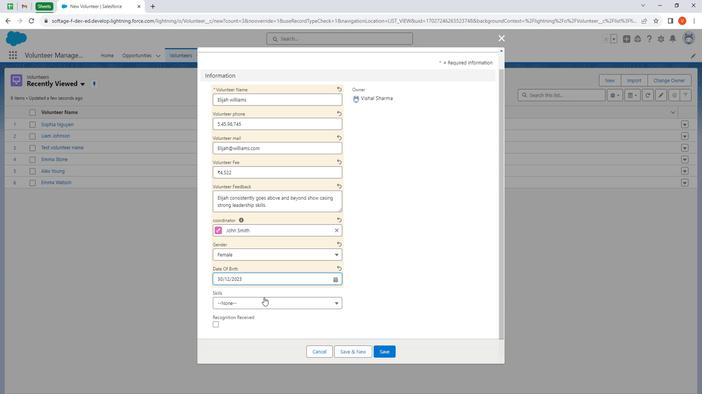 
Action: Mouse moved to (256, 335)
Screenshot: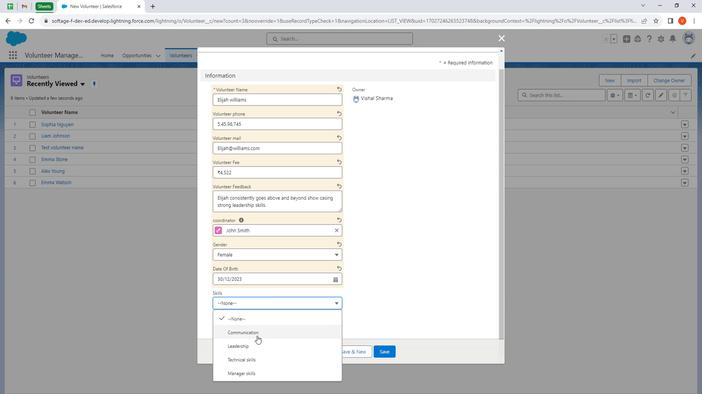
Action: Mouse pressed left at (256, 335)
Screenshot: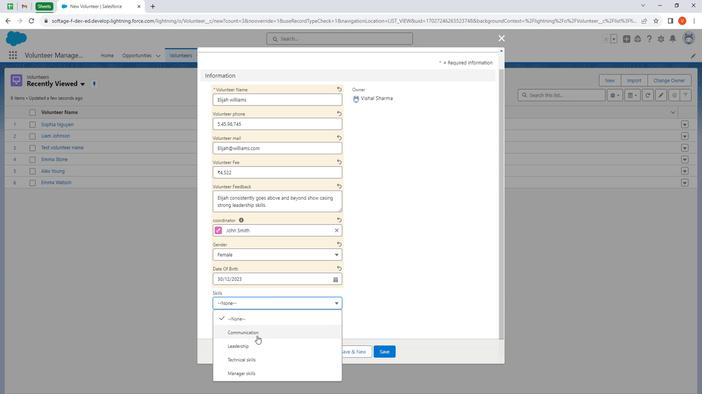 
Action: Mouse moved to (216, 323)
Screenshot: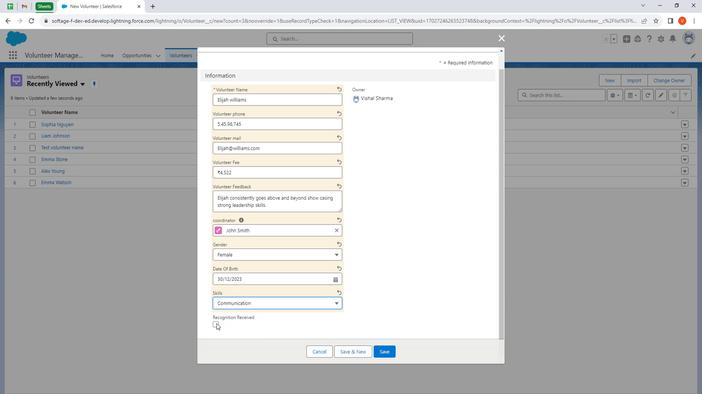 
Action: Mouse pressed left at (216, 323)
Screenshot: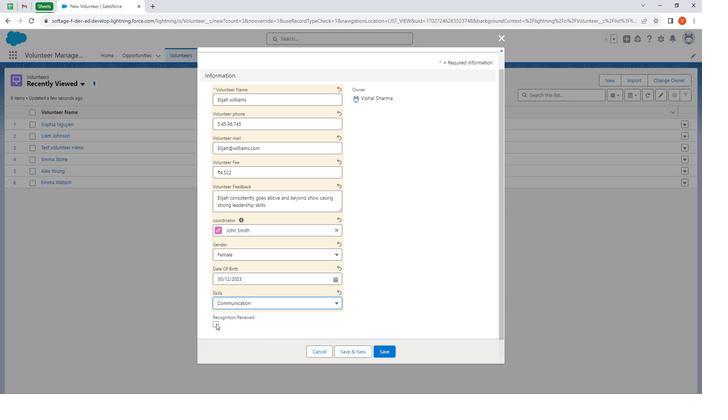 
Action: Mouse moved to (385, 349)
Screenshot: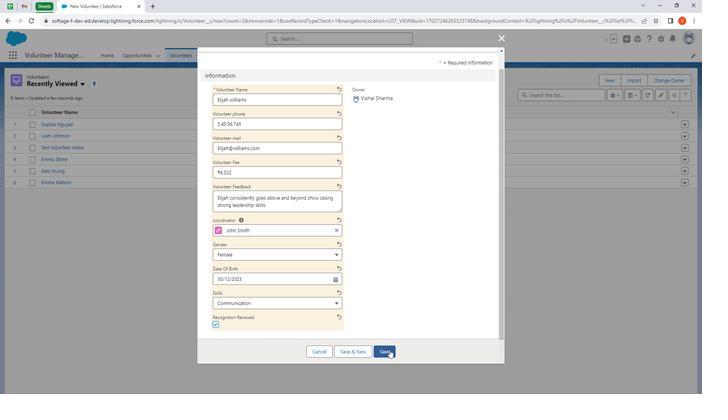 
Action: Mouse pressed left at (385, 349)
Screenshot: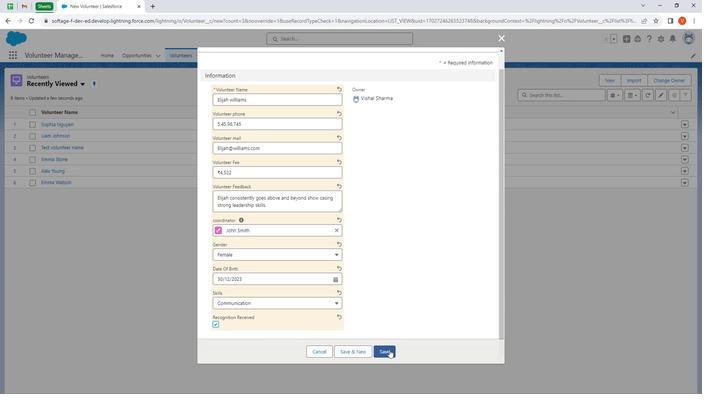 
Action: Mouse moved to (143, 254)
Screenshot: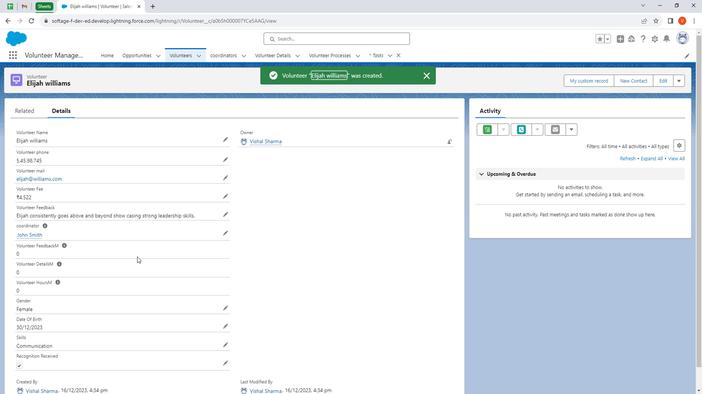 
Action: Mouse scrolled (143, 254) with delta (0, 0)
Screenshot: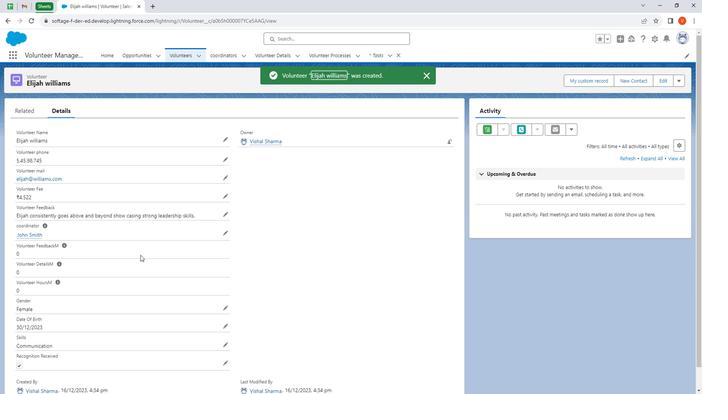 
Action: Mouse moved to (144, 254)
Screenshot: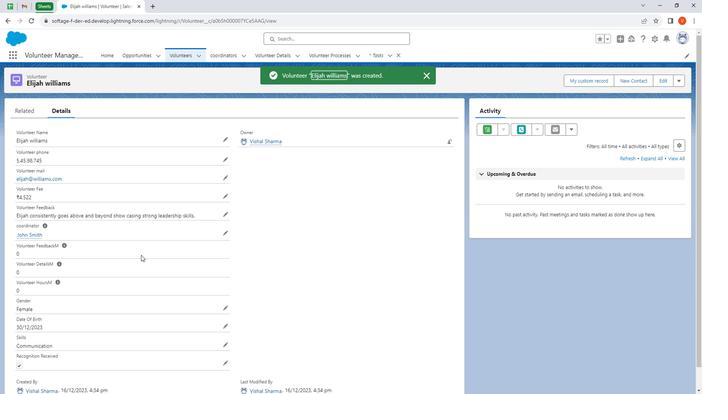 
Action: Mouse scrolled (144, 254) with delta (0, 0)
Screenshot: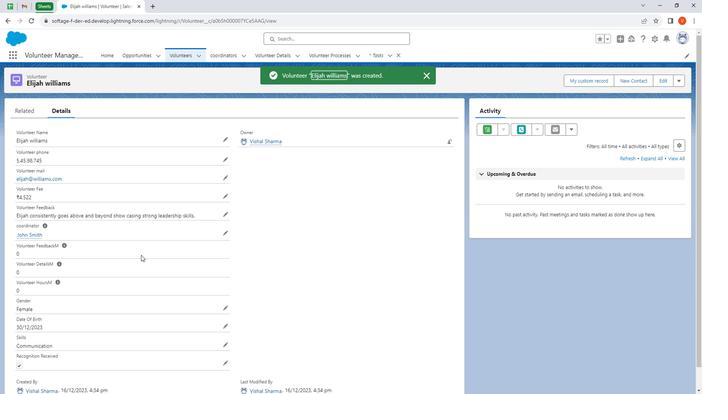 
Action: Mouse moved to (147, 254)
Screenshot: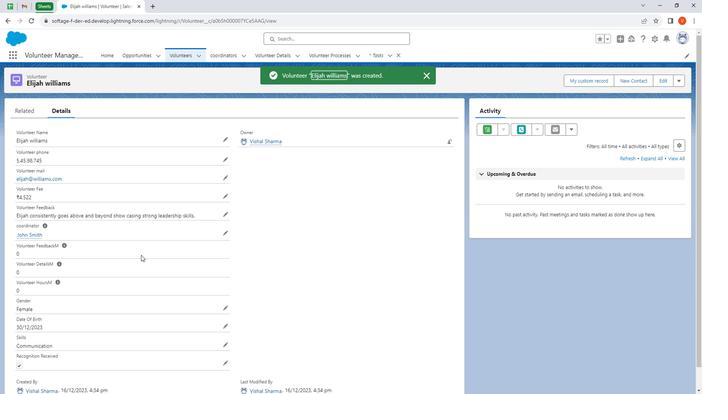 
Action: Mouse scrolled (147, 254) with delta (0, 0)
Screenshot: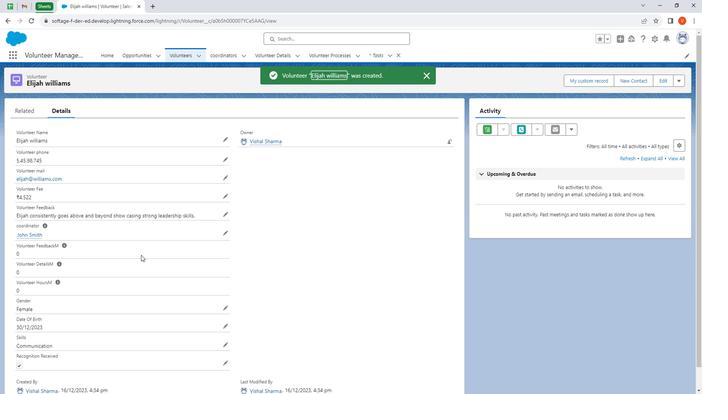
Action: Mouse moved to (149, 254)
Screenshot: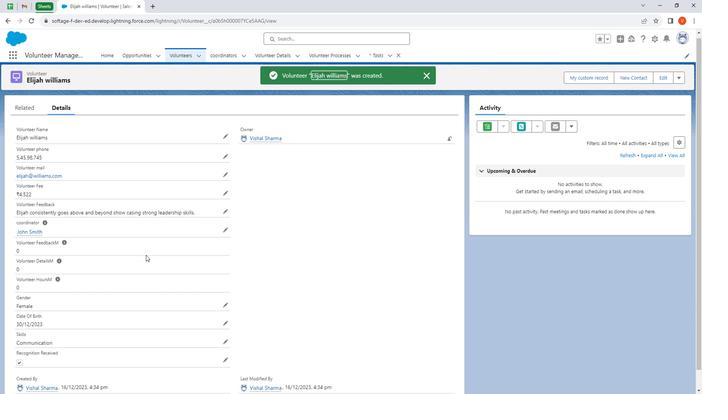 
Action: Mouse scrolled (149, 254) with delta (0, 0)
Screenshot: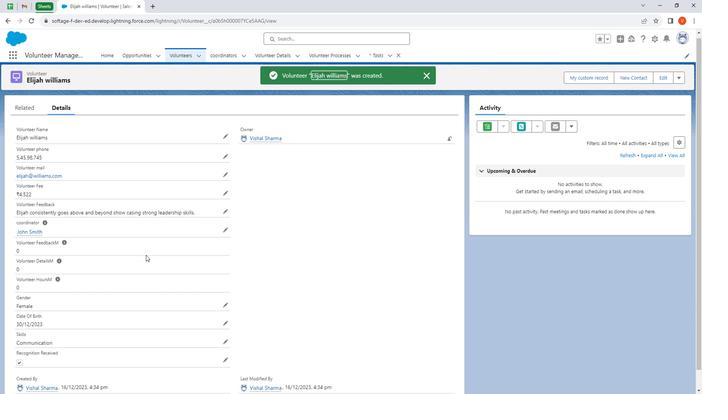 
Action: Mouse moved to (156, 256)
Screenshot: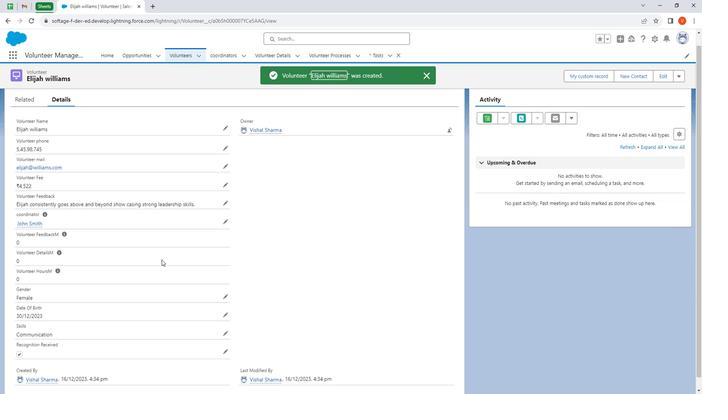 
Action: Mouse scrolled (156, 256) with delta (0, 0)
Screenshot: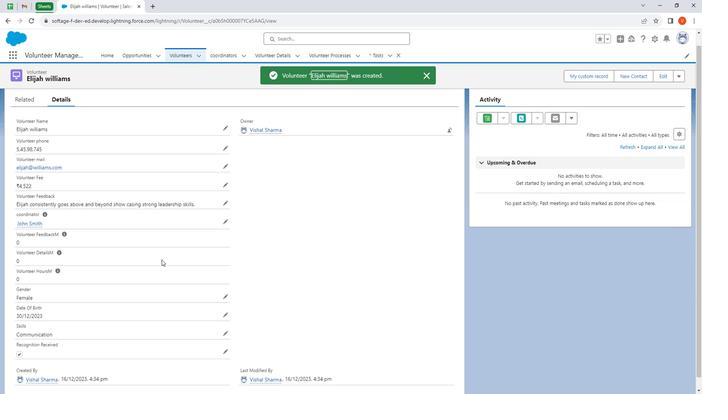 
Action: Mouse moved to (483, 291)
Screenshot: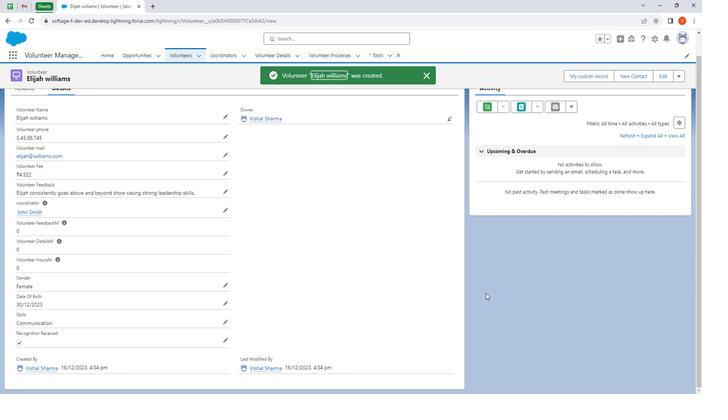 
